 Task: In the Contact  MiaTaylor31@bloomingdales.com, Create email and send with subject: 'We're Thrilled to Welcome You ', and with mail content 'Good Morning,_x000D_
Welcome to a community of trailblazers and innovators. Discover a transformative opportunity that will empower you to thrive in your industry._x000D_
Thanks & Regards', attach the document: Project_plan.docx and insert image: visitingcard.jpg. Below Thanks and Regards, write facebook and insert the URL: 'www.facebook.com'. Mark checkbox to create task to follow up : In 2 weeks. Logged in from softage.1@softage.net
Action: Mouse moved to (103, 71)
Screenshot: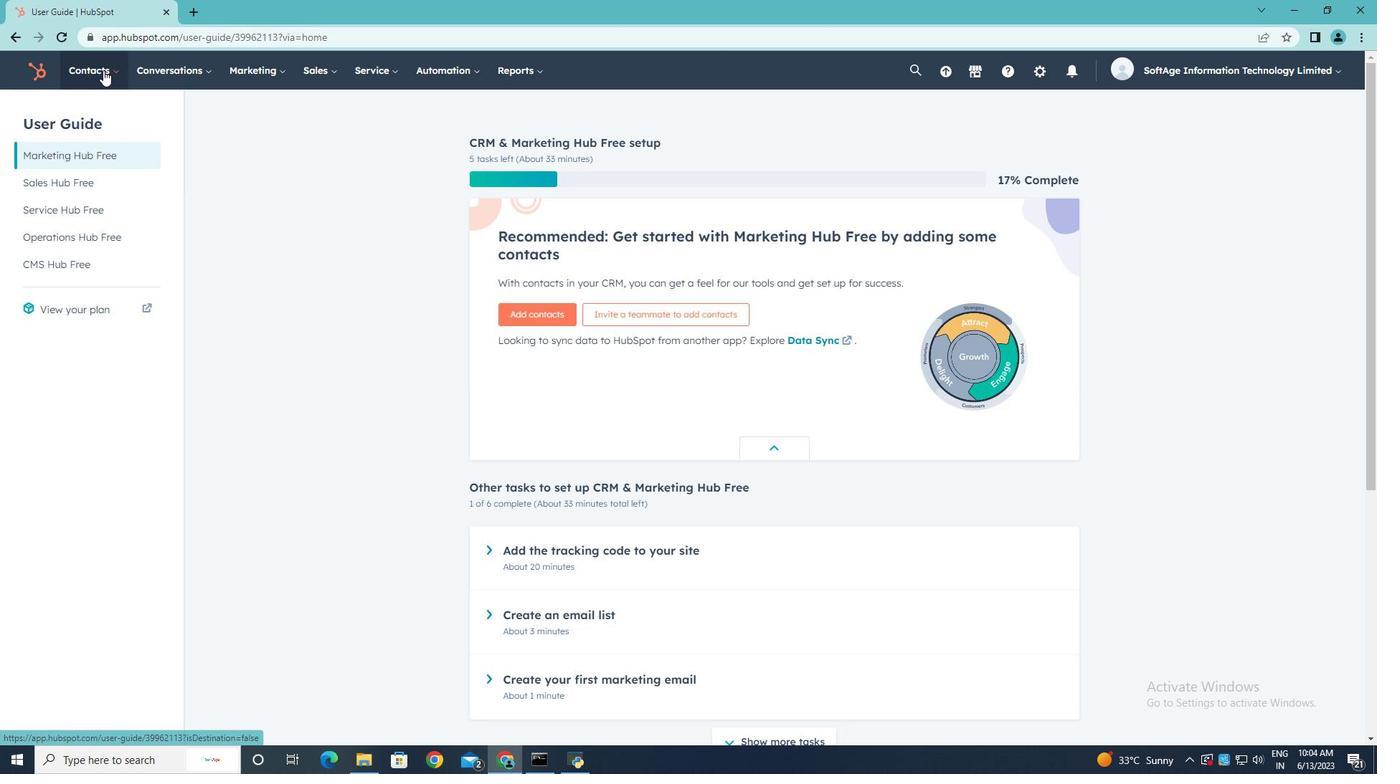 
Action: Mouse pressed left at (103, 71)
Screenshot: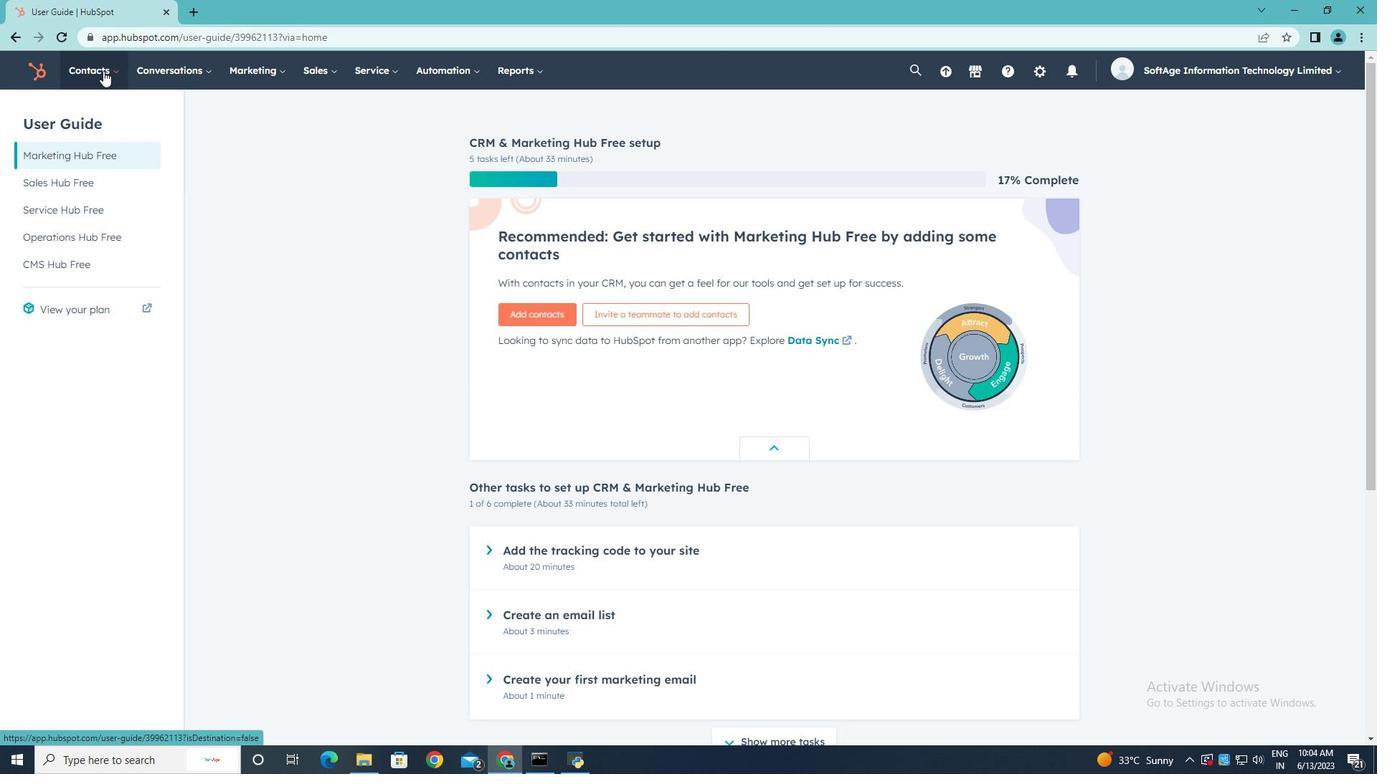 
Action: Mouse moved to (105, 106)
Screenshot: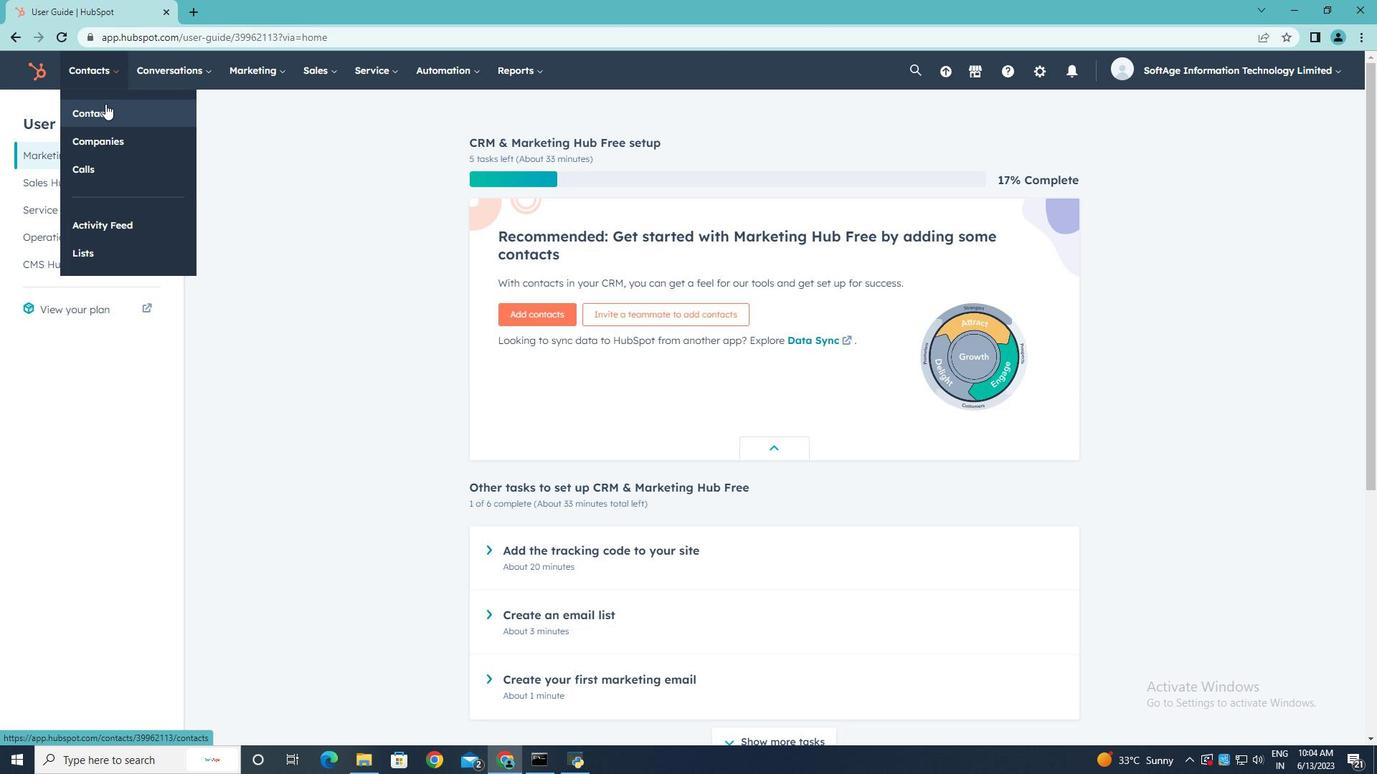 
Action: Mouse pressed left at (105, 106)
Screenshot: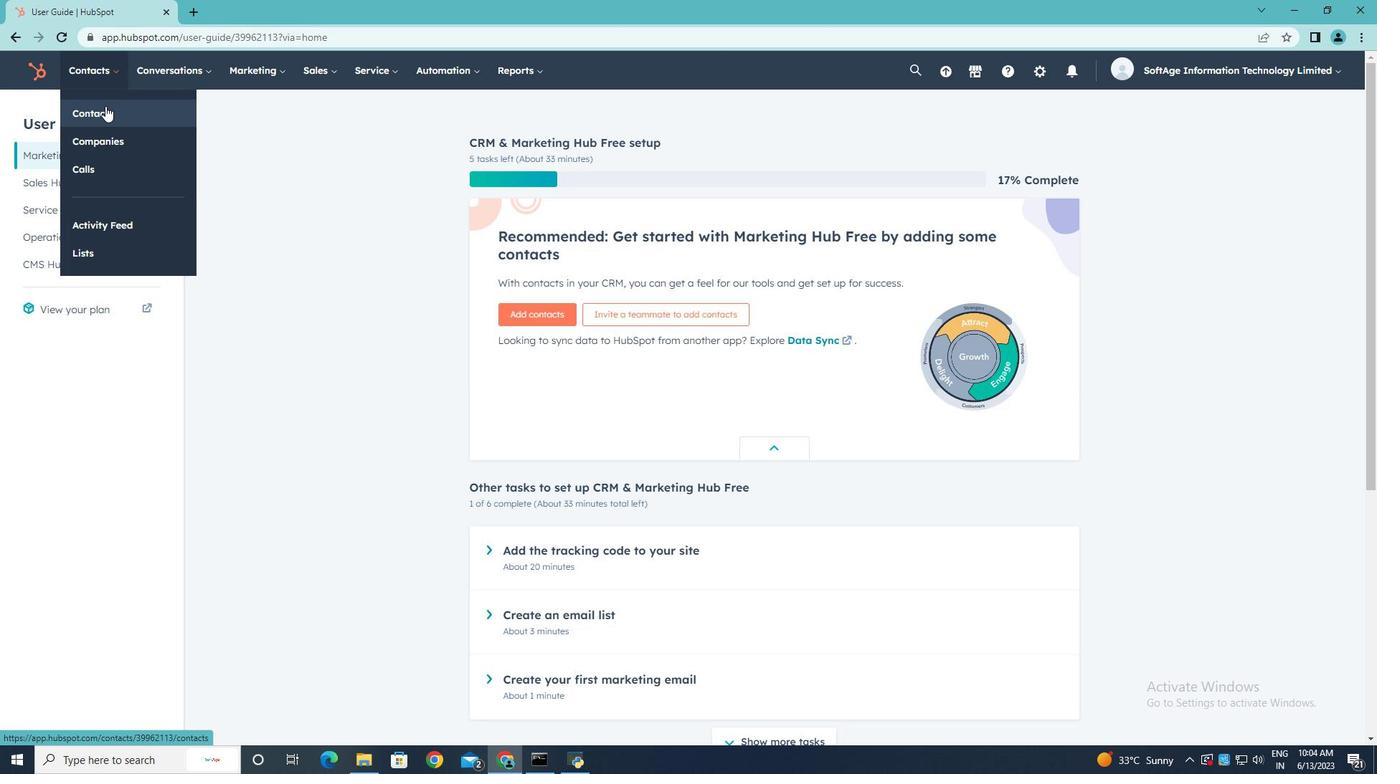 
Action: Mouse moved to (96, 230)
Screenshot: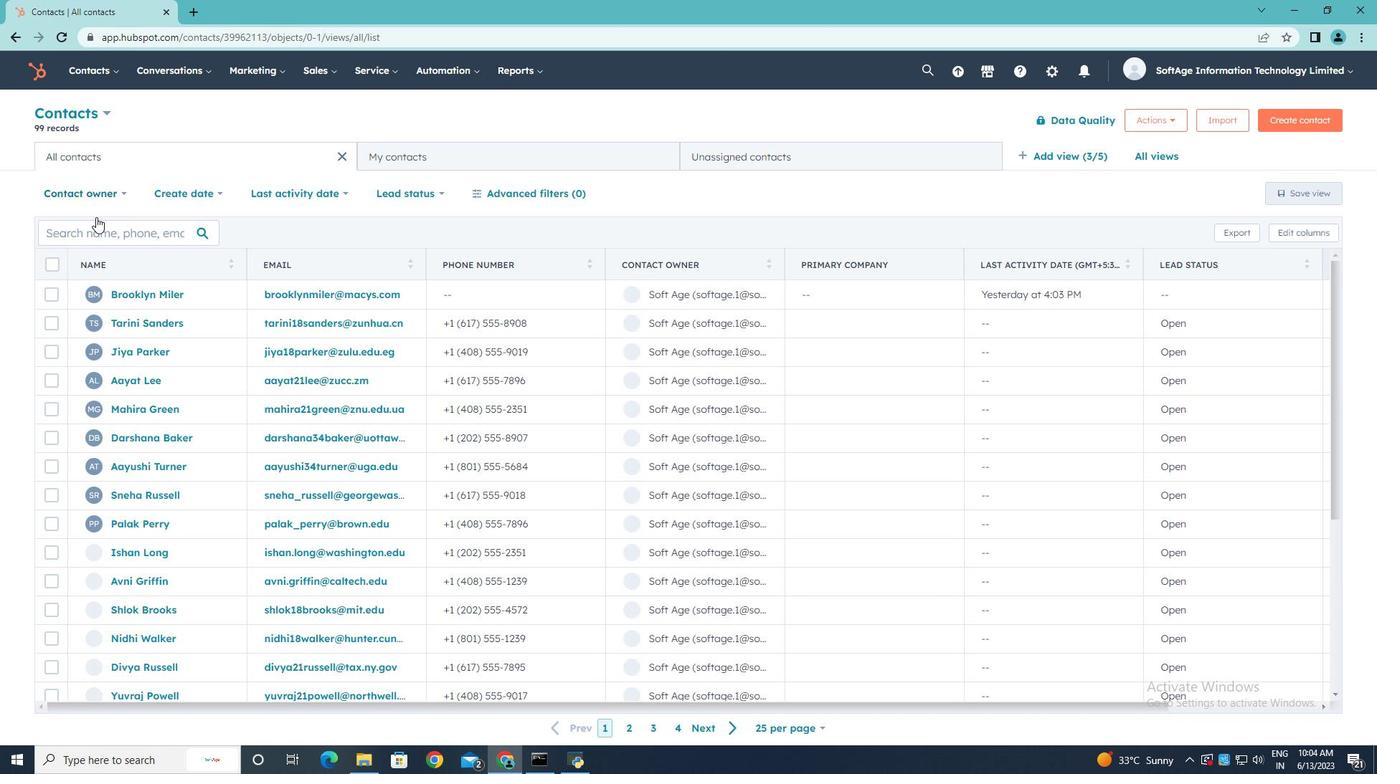 
Action: Mouse pressed left at (96, 230)
Screenshot: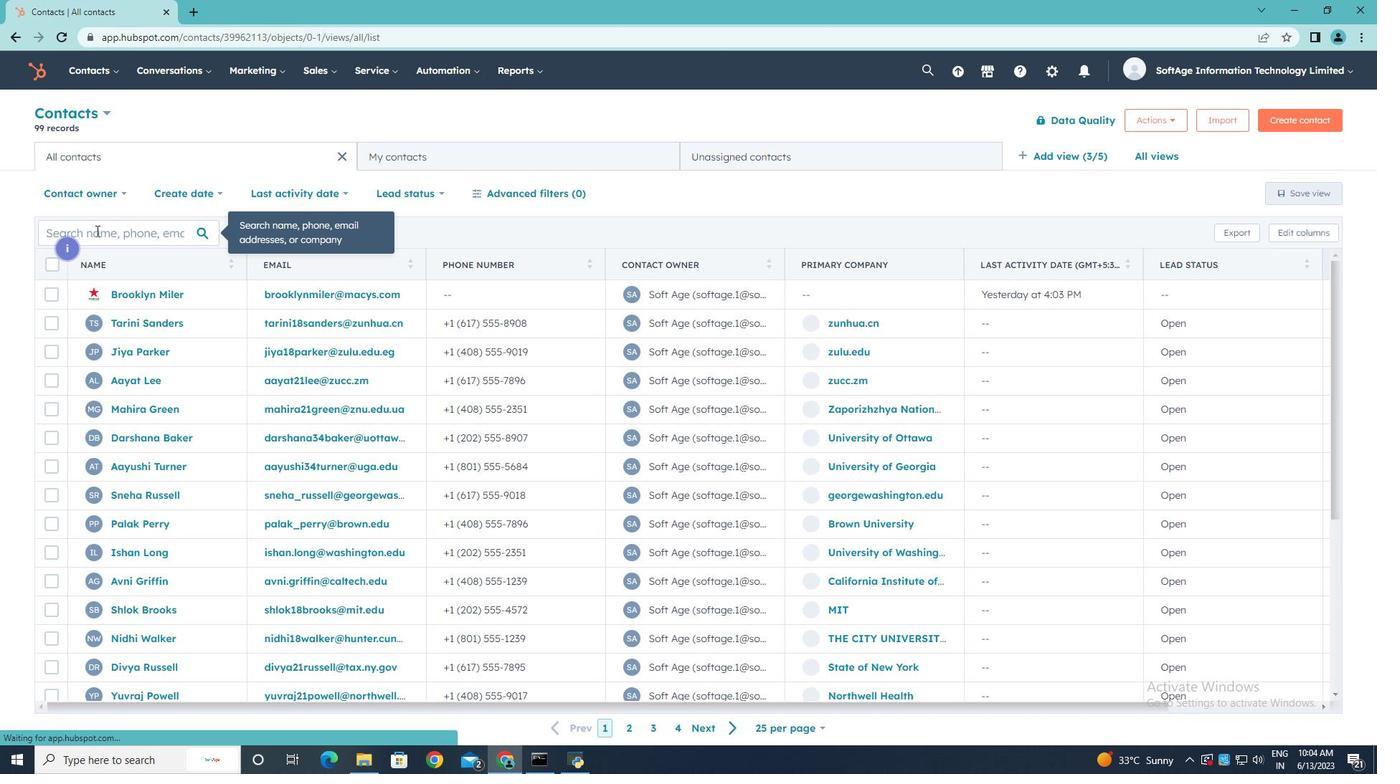 
Action: Key pressed <Key.shift>Mia<Key.shift>Taylor31<Key.shift>@<Key.shift>bloomingdales.com
Screenshot: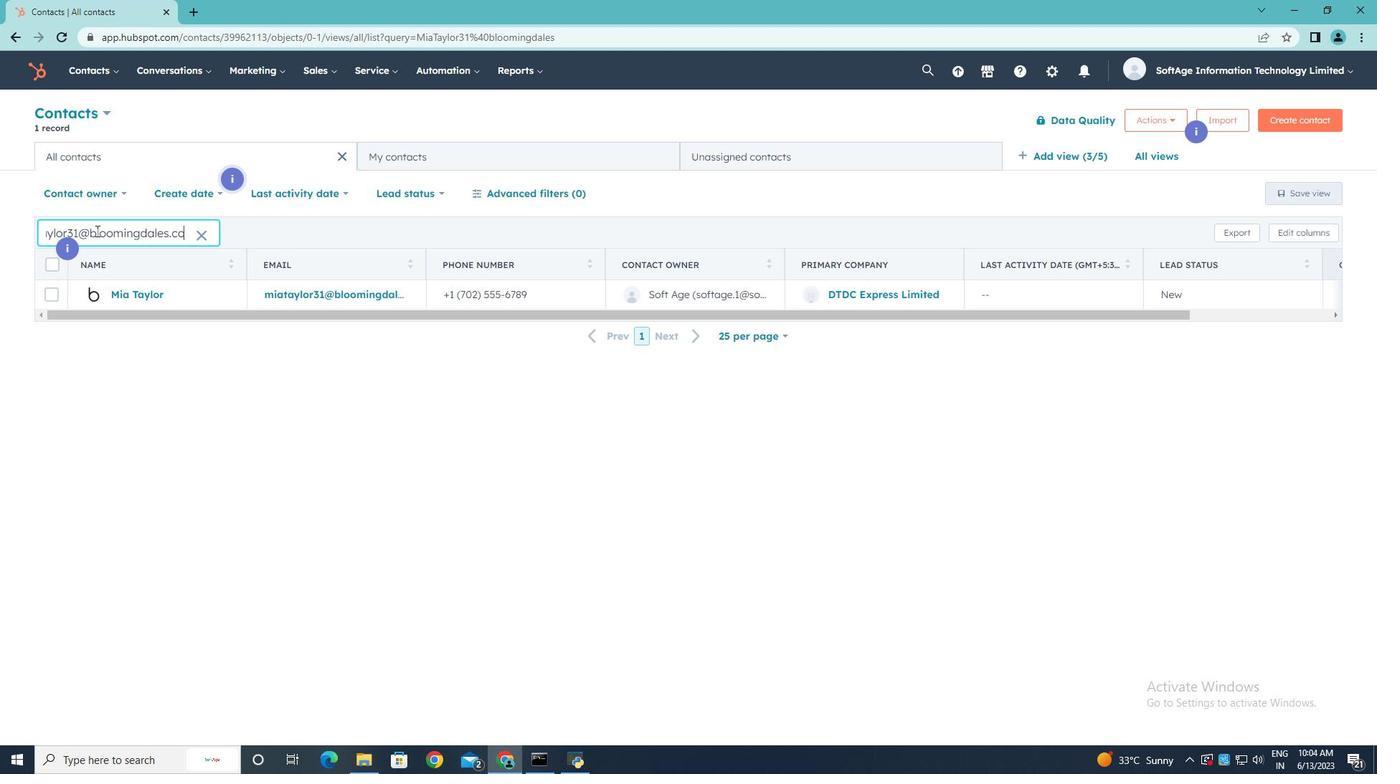 
Action: Mouse moved to (144, 294)
Screenshot: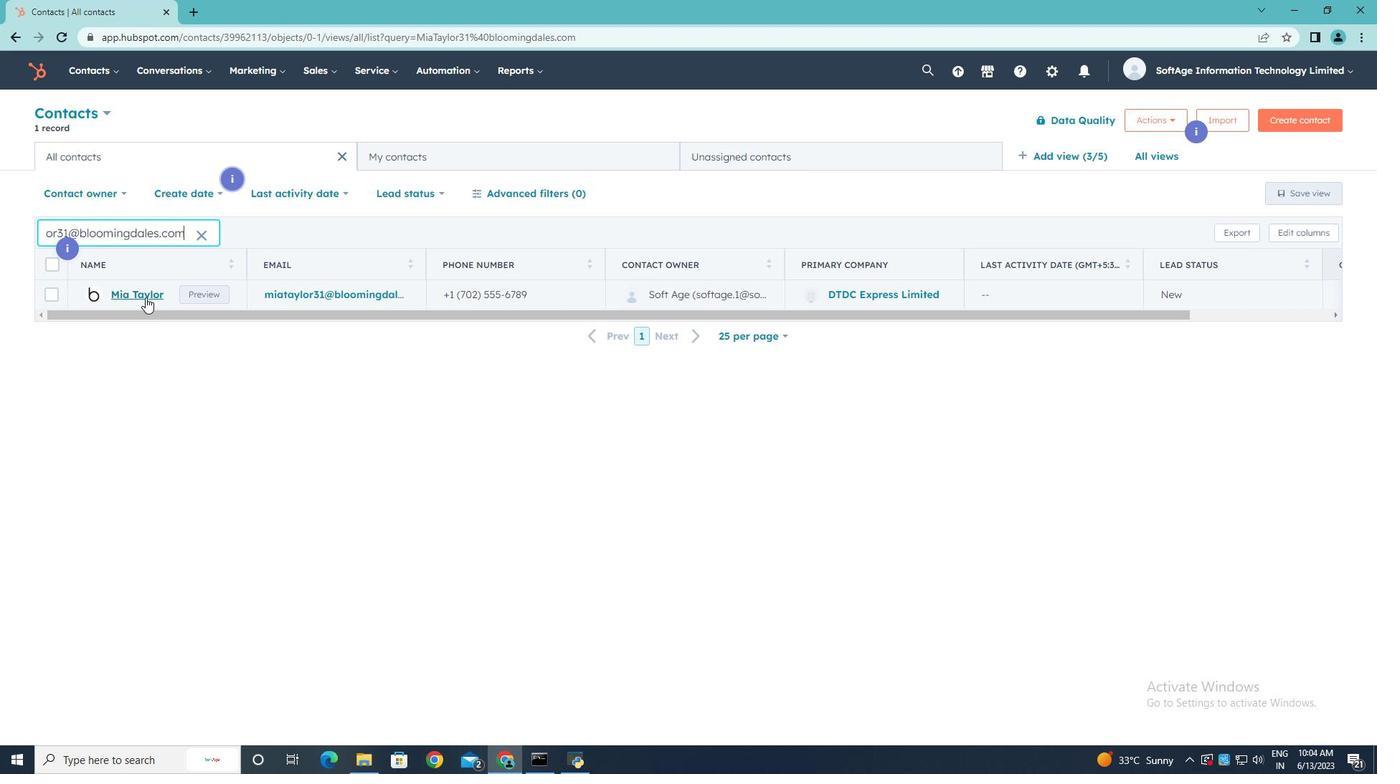 
Action: Mouse pressed left at (144, 294)
Screenshot: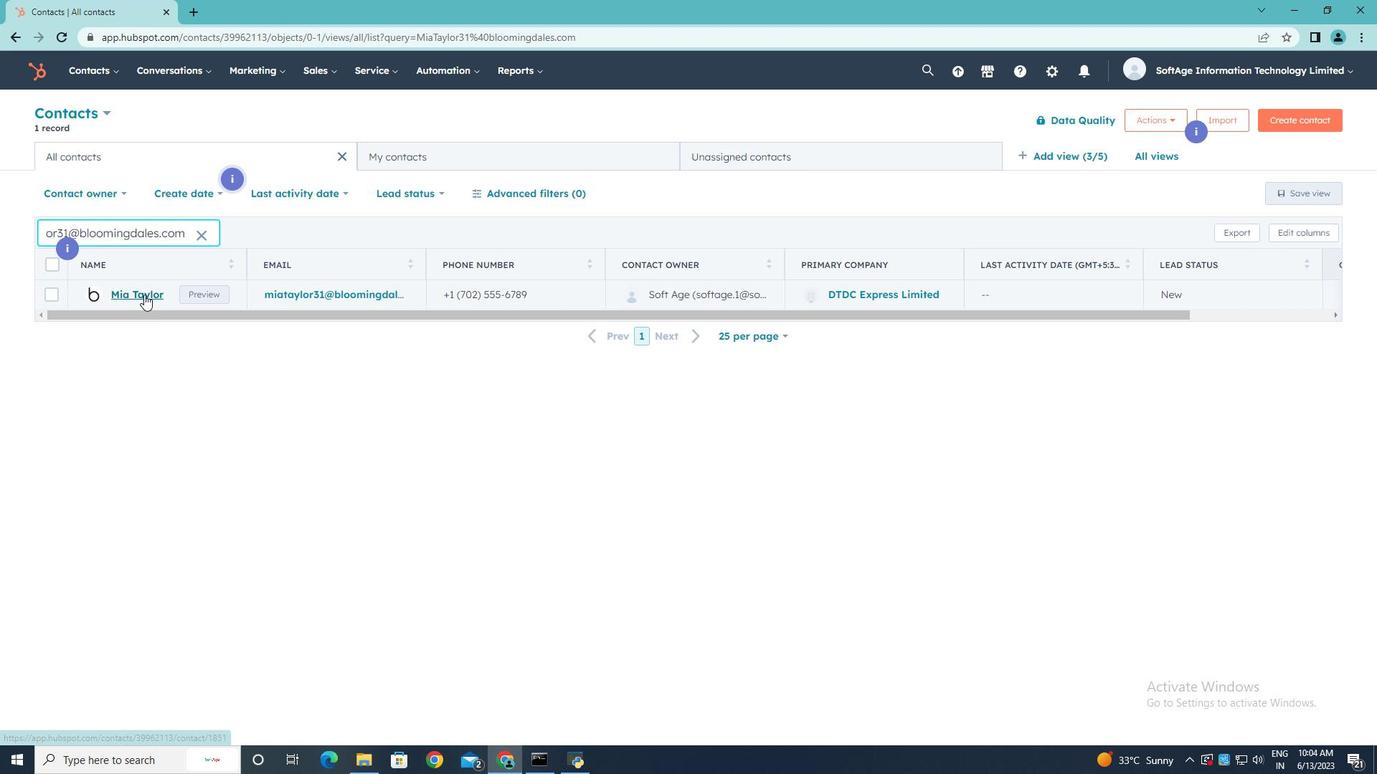 
Action: Mouse moved to (94, 235)
Screenshot: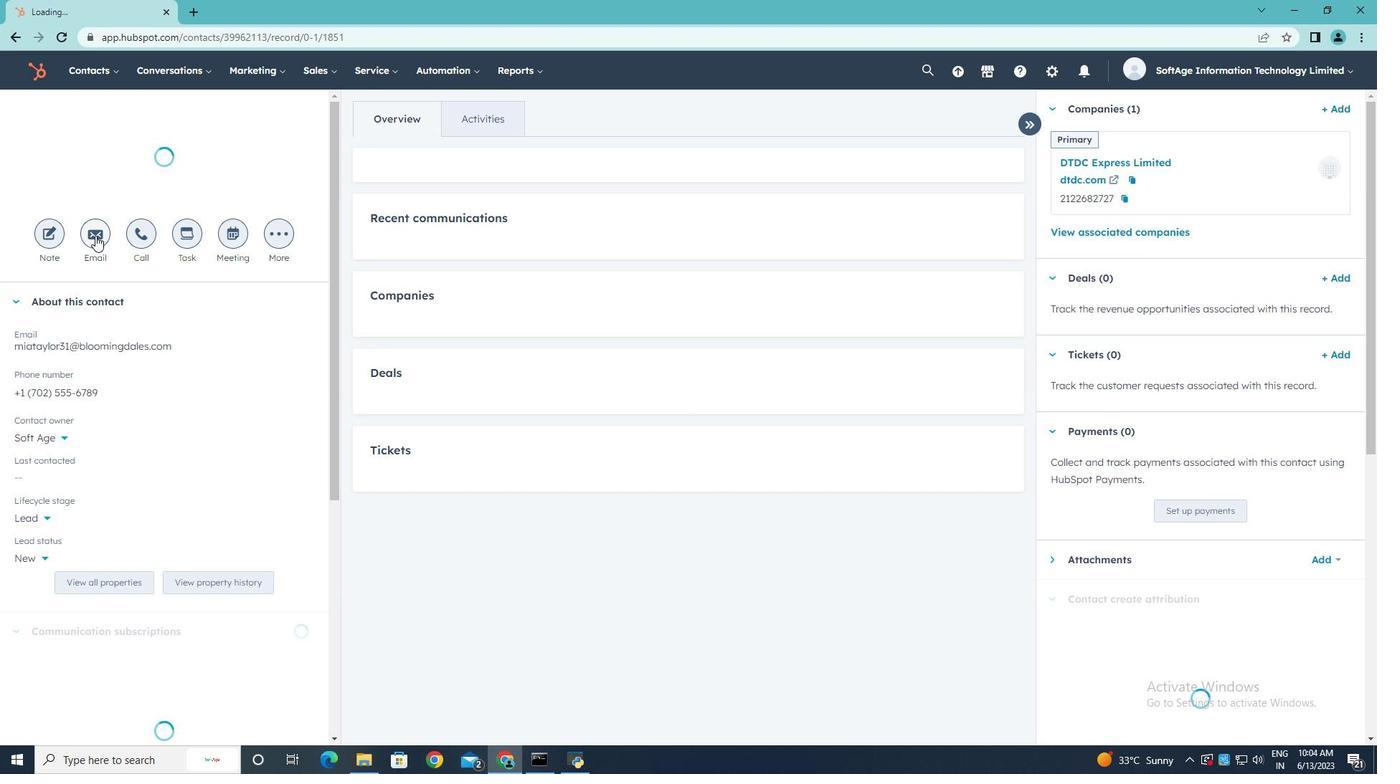 
Action: Mouse pressed left at (94, 235)
Screenshot: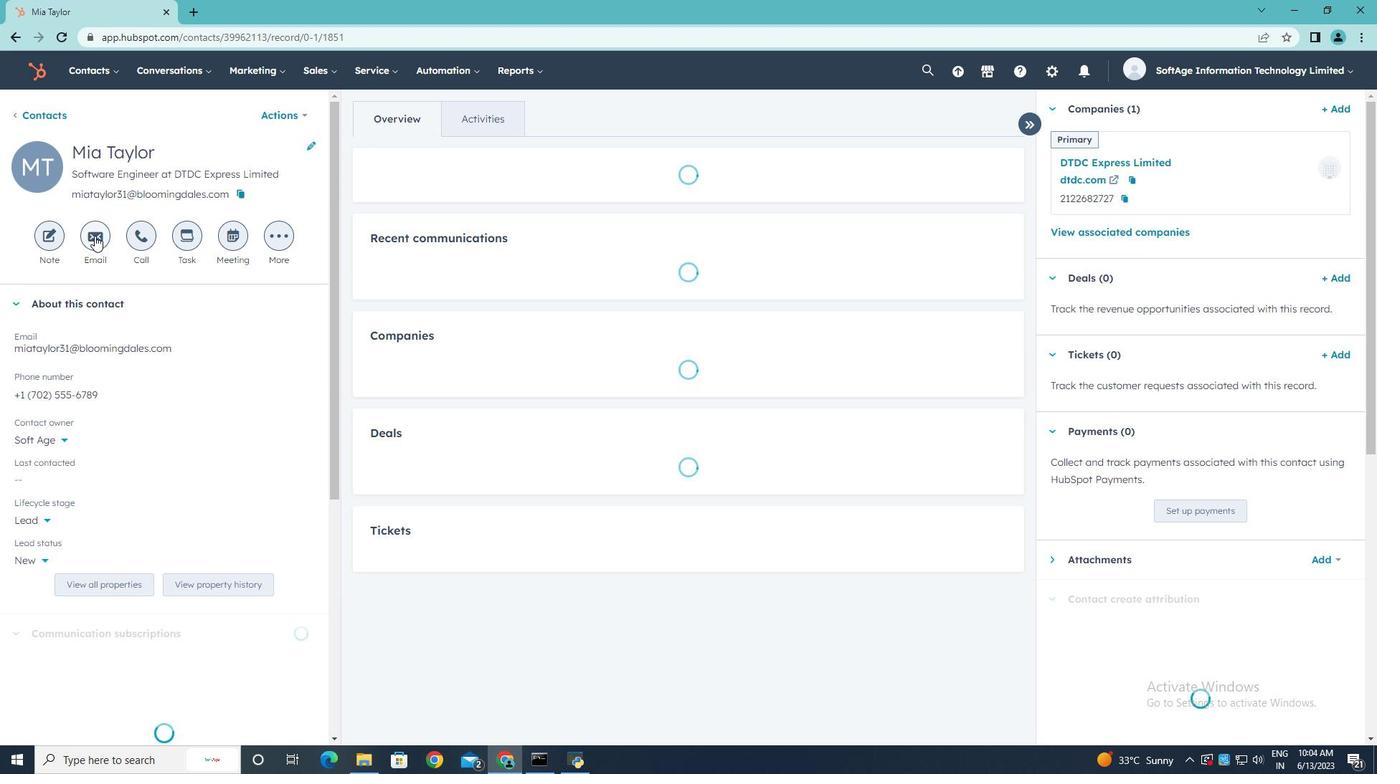 
Action: Key pressed <Key.shift><Key.shift><Key.shift><Key.shift><Key.shift><Key.shift><Key.shift><Key.shift><Key.shift><Key.shift><Key.shift><Key.shift><Key.shift><Key.shift><Key.shift><Key.shift><Key.shift><Key.shift><Key.shift><Key.shift><Key.shift><Key.shift><Key.shift><Key.shift><Key.shift><Key.shift><Key.shift><Key.shift><Key.shift><Key.shift><Key.shift><Key.shift><Key.shift><Key.shift><Key.shift><Key.shift><Key.shift>We're<Key.space><Key.shift>Thrilled<Key.space>to<Key.space><Key.shift>Welcome<Key.space><Key.shift>You
Screenshot: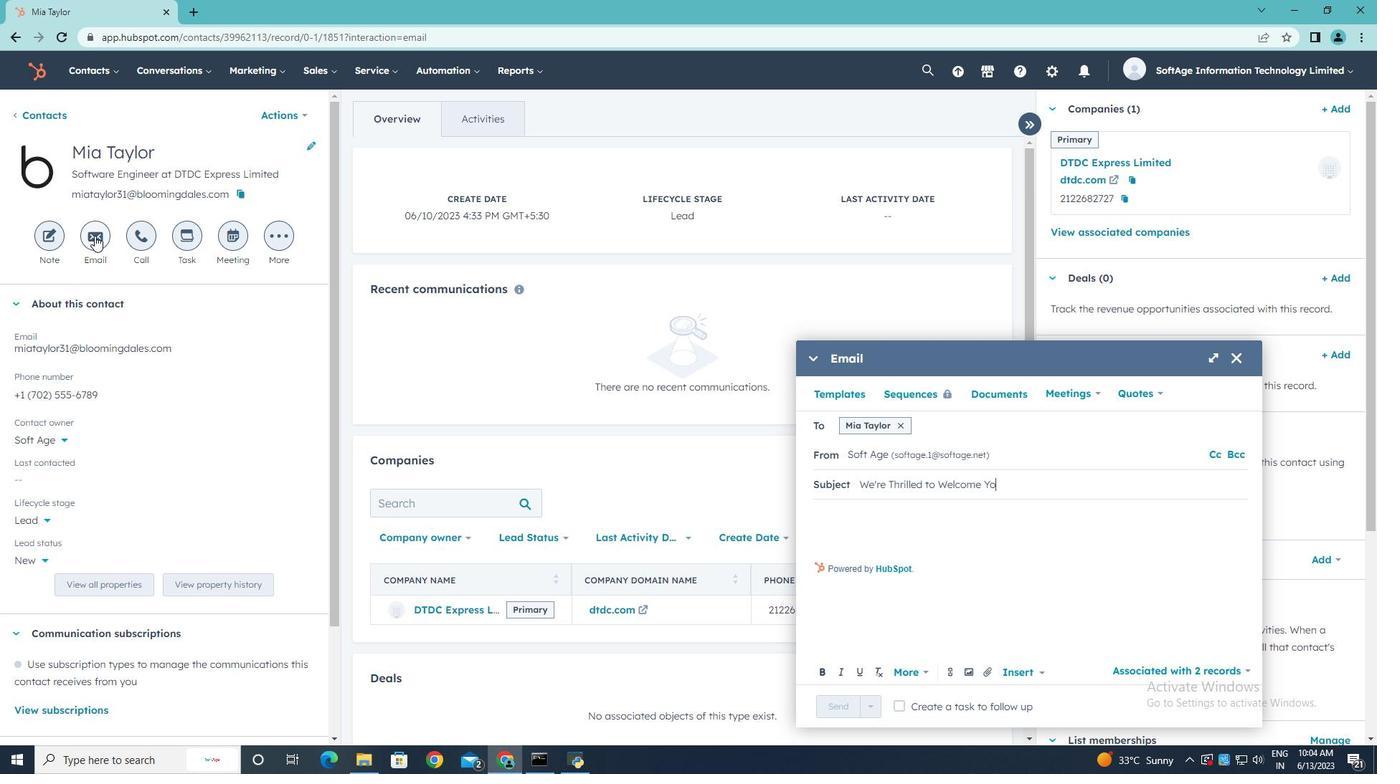 
Action: Mouse moved to (820, 511)
Screenshot: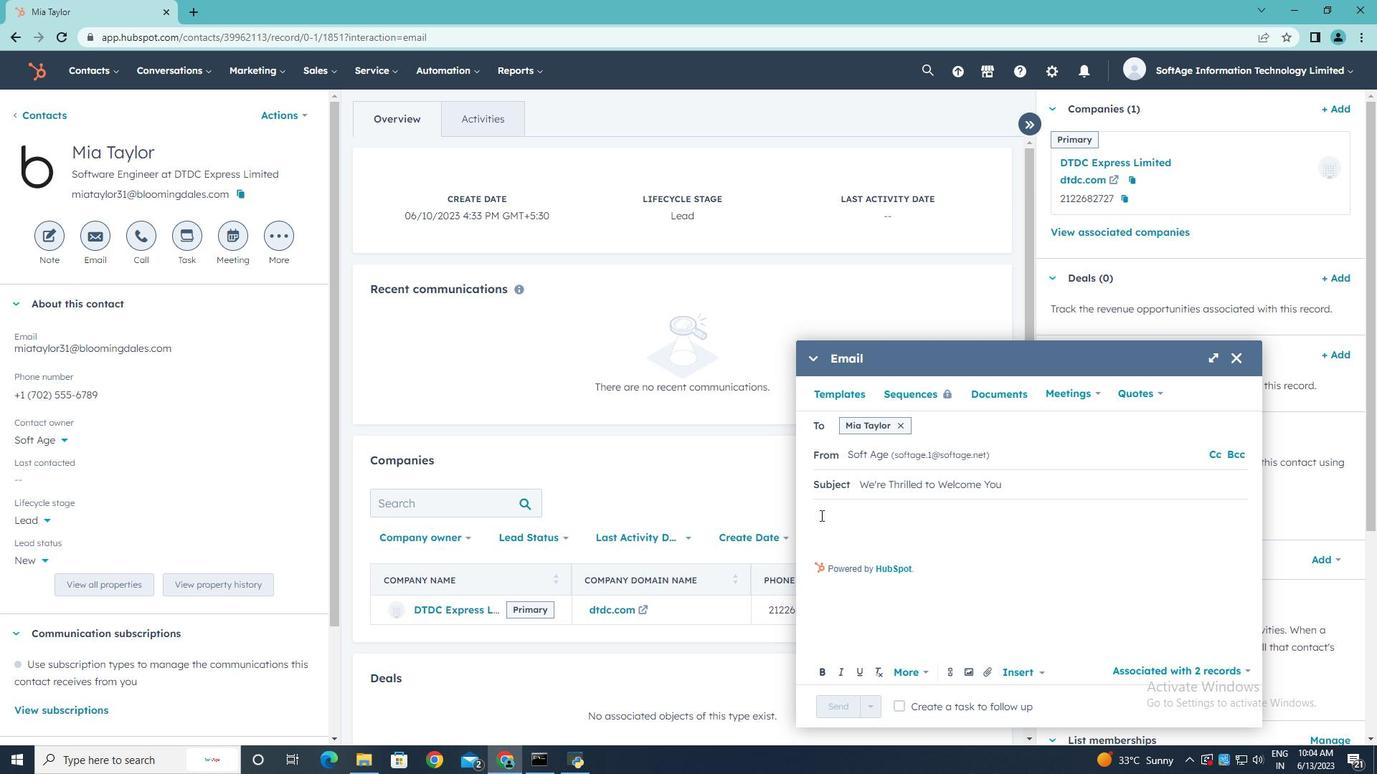 
Action: Mouse pressed left at (820, 511)
Screenshot: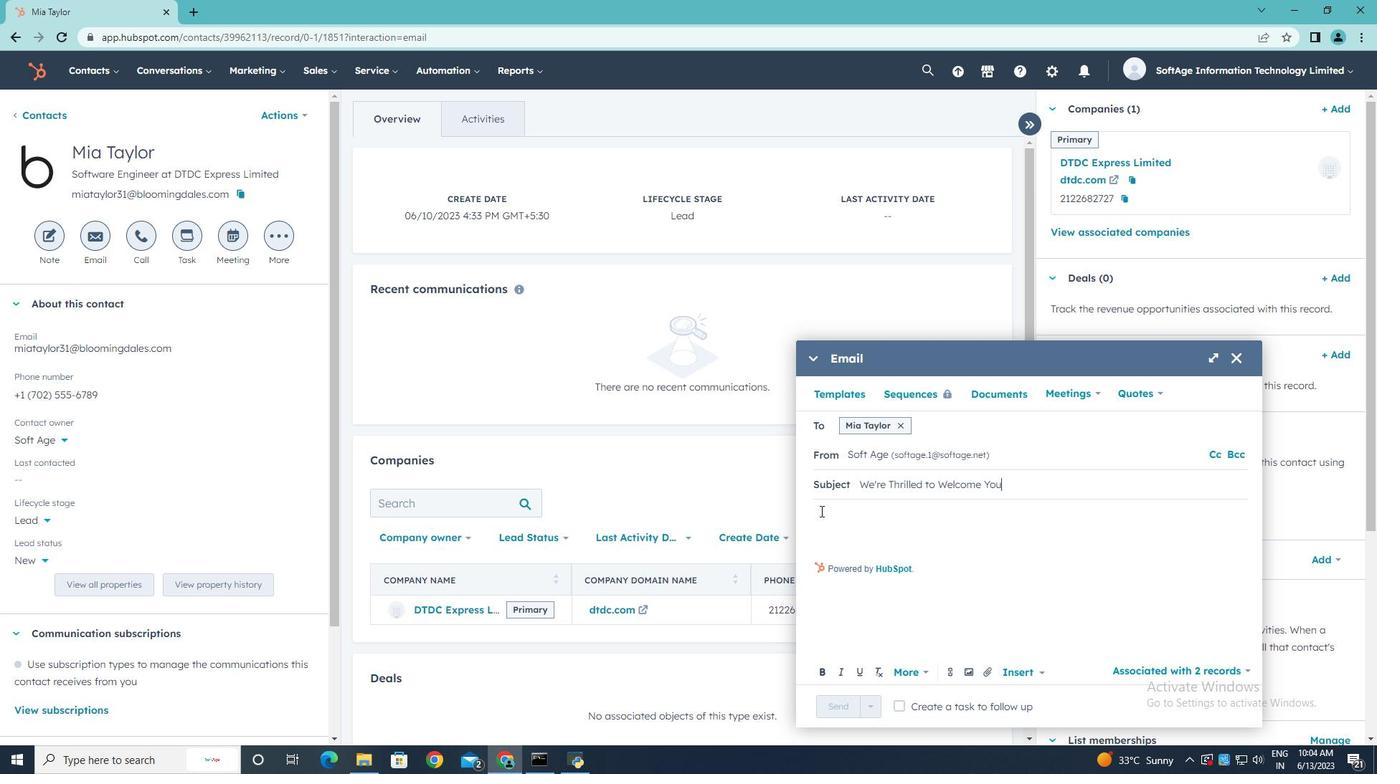 
Action: Mouse moved to (798, 294)
Screenshot: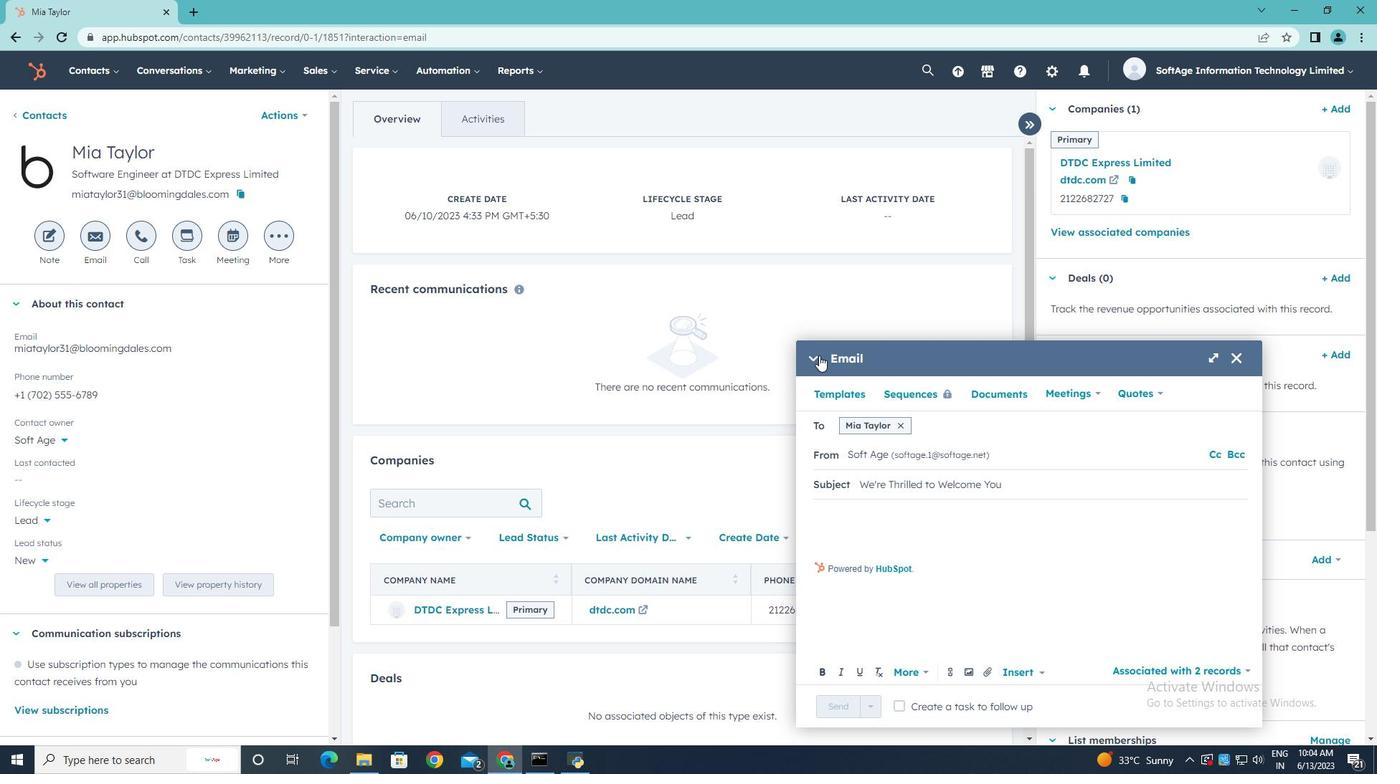 
Action: Key pressed <Key.shift>Good<Key.space><Key.shift><Key.shift><Key.shift><Key.shift>Morning,
Screenshot: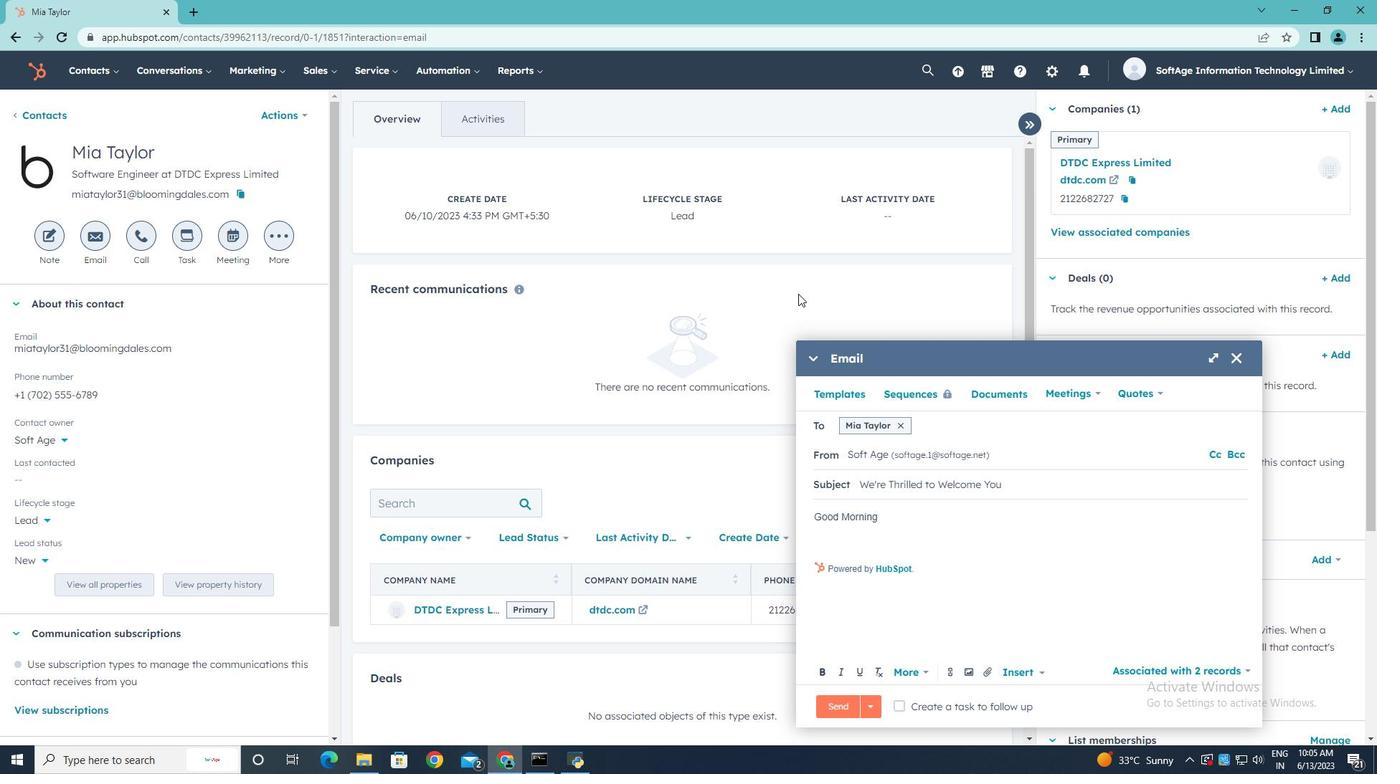 
Action: Mouse moved to (826, 334)
Screenshot: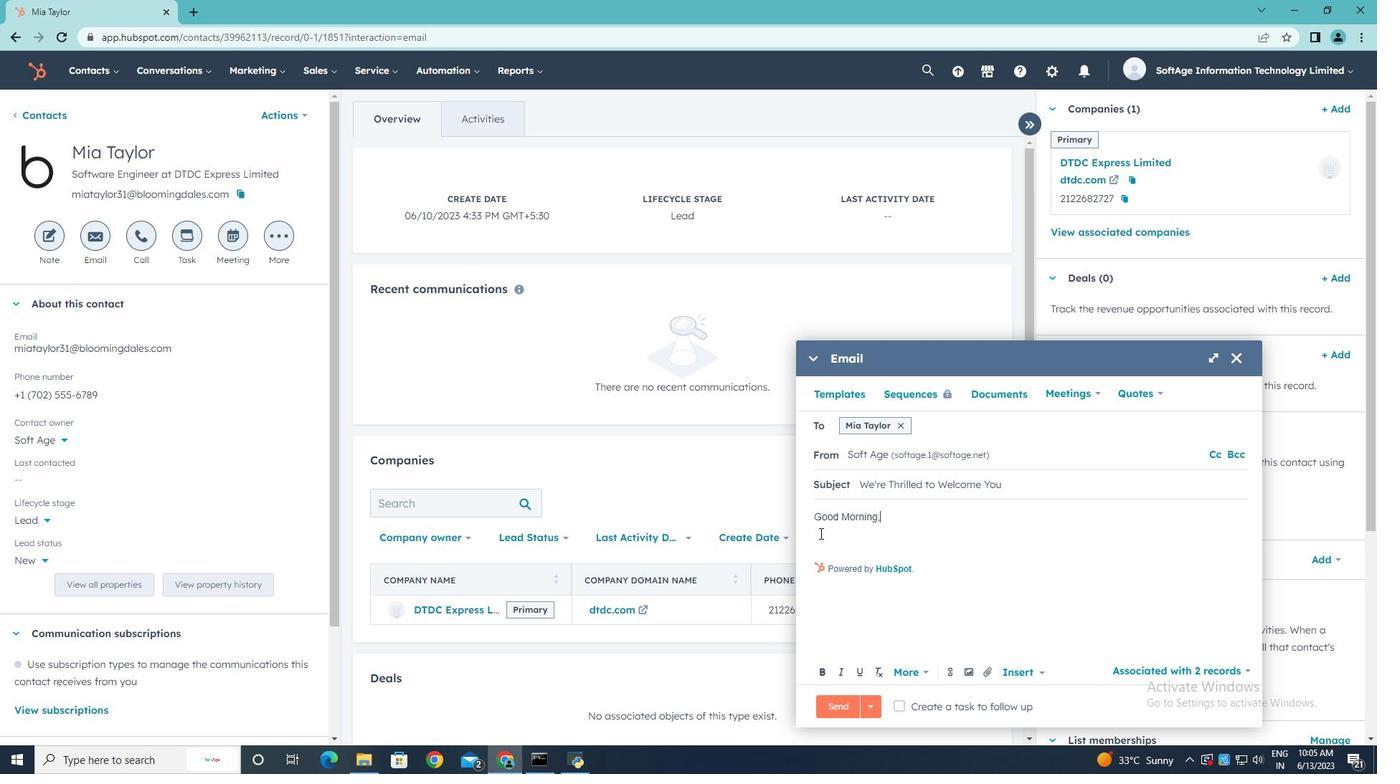 
Action: Mouse pressed left at (819, 533)
Screenshot: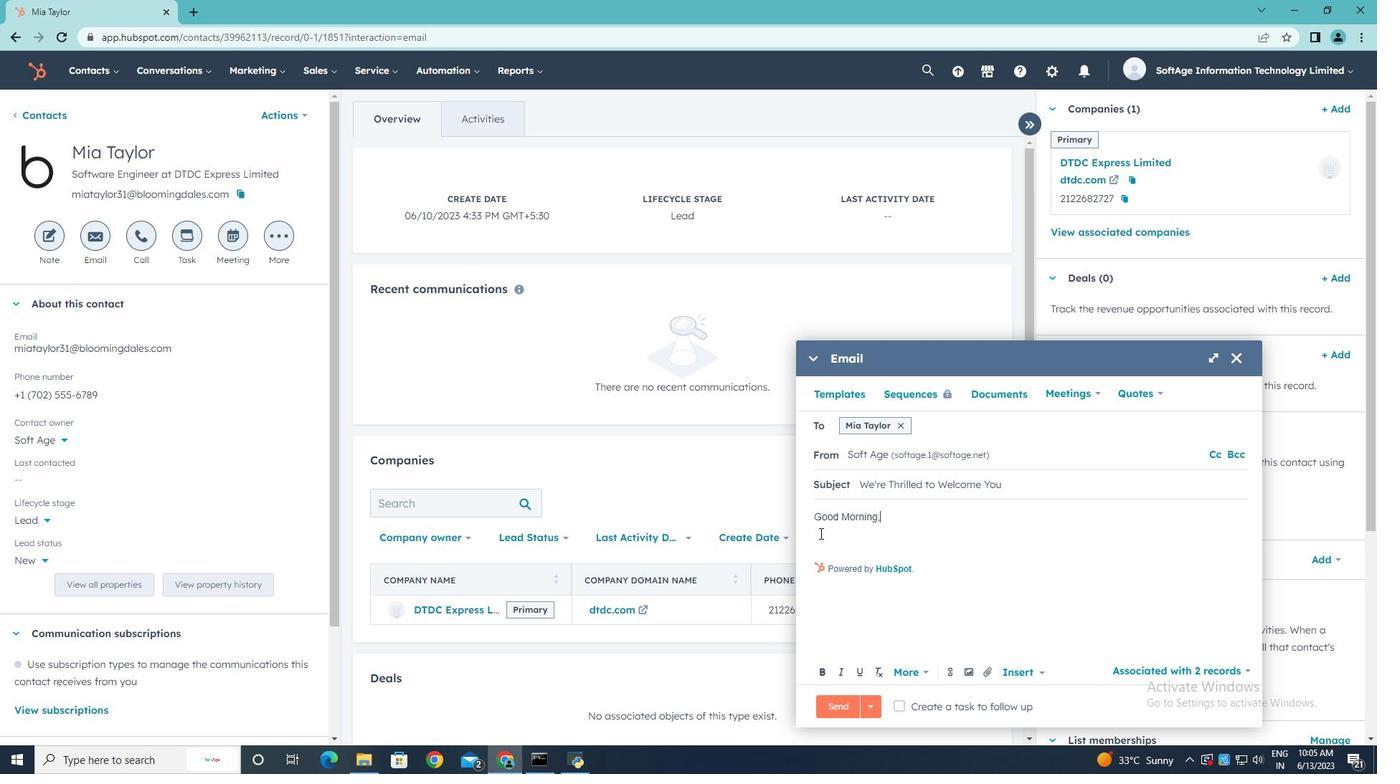 
Action: Mouse moved to (802, 261)
Screenshot: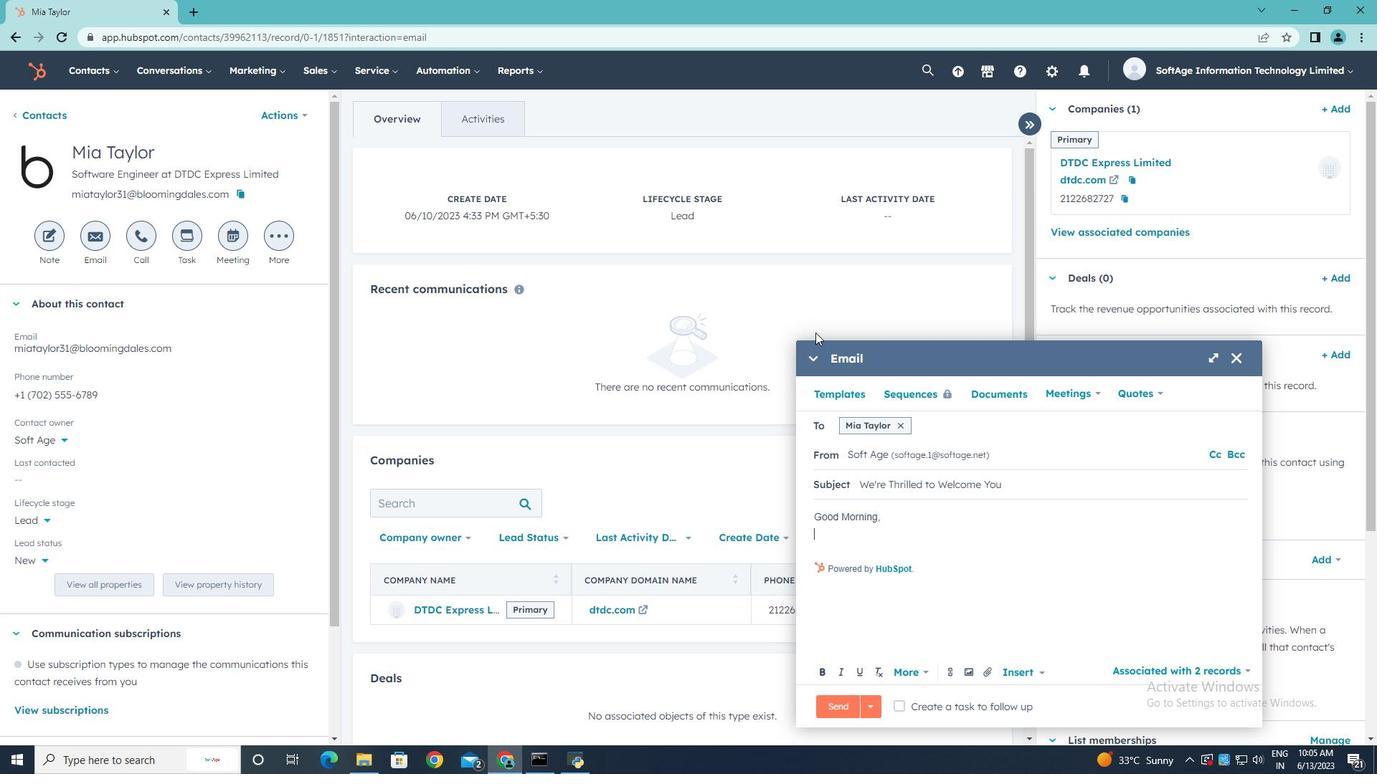 
Action: Key pressed <Key.shift>Welcome<Key.space>to<Key.space>a<Key.space>community<Key.space>of<Key.space>trailblazers<Key.space>and<Key.space>innovators.<Key.space><Key.shift>Discover<Key.space>a<Key.space><Key.shift><Key.shift>Transforna<Key.backspace><Key.backspace>mative<Key.left><Key.left><Key.left><Key.left><Key.left><Key.left><Key.left><Key.left><Key.left><Key.left><Key.left><Key.left><Key.left><Key.backspace>t<Key.down><Key.left><Key.space><Key.shift>opportunity<Key.space>that<Key.space>will<Key.space>empower<Key.space>you<Key.space>to<Key.space>thrive<Key.space>in<Key.space>your<Key.space>industry.
Screenshot: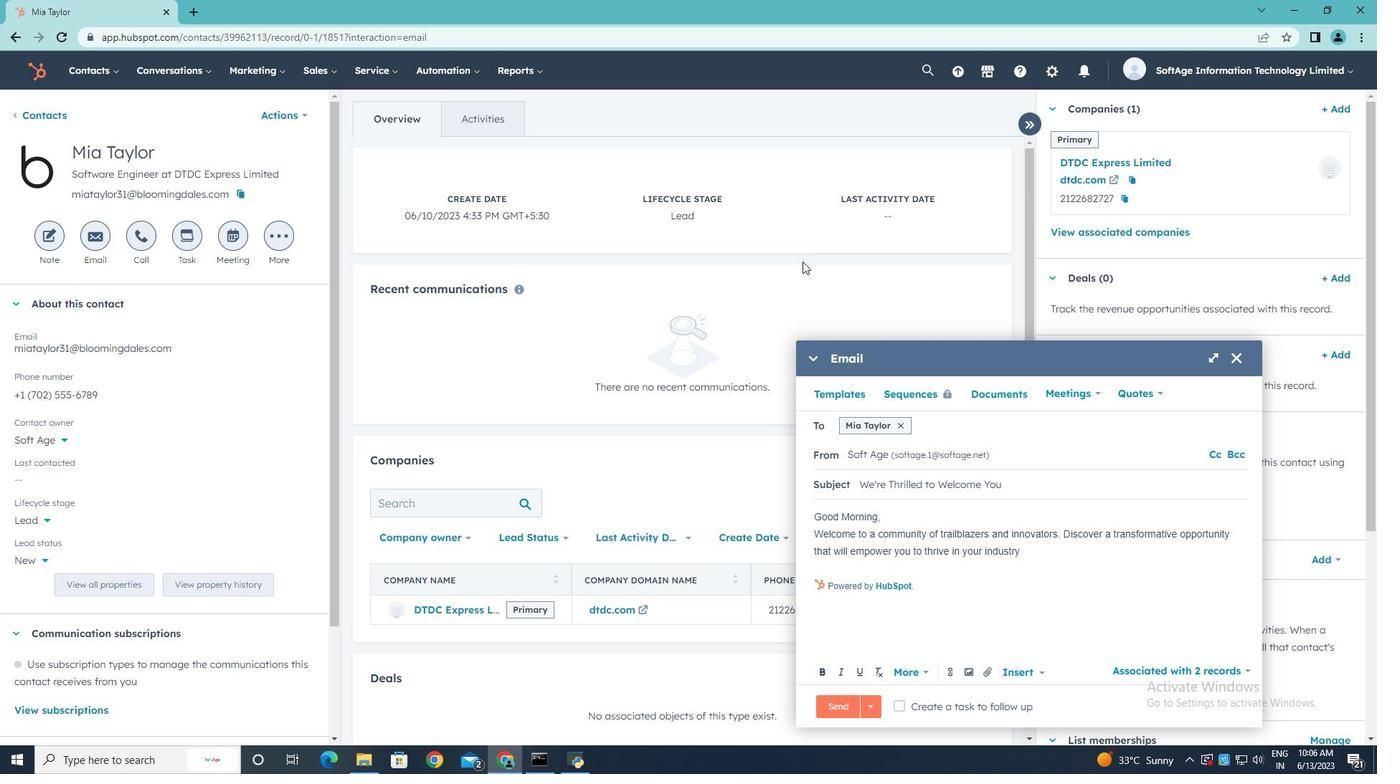
Action: Mouse moved to (818, 574)
Screenshot: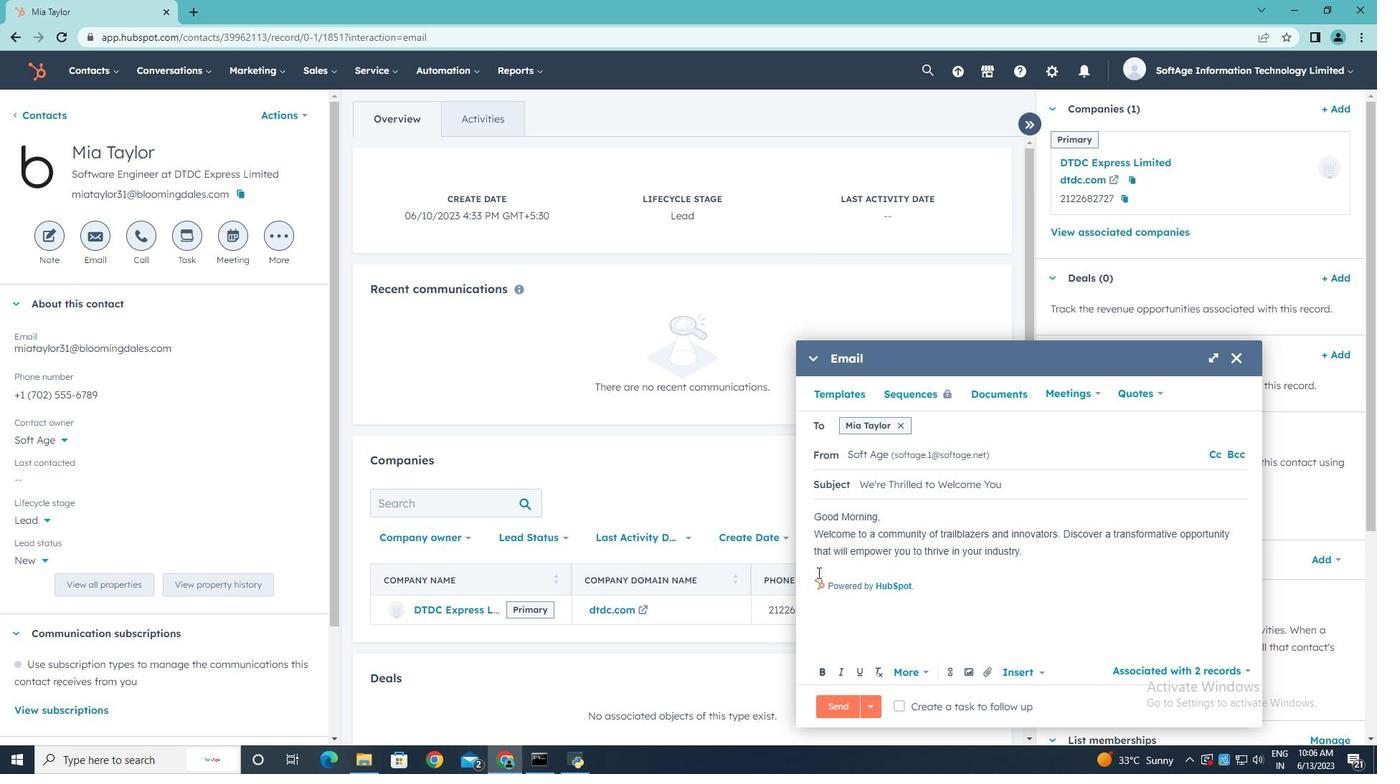 
Action: Mouse pressed left at (818, 574)
Screenshot: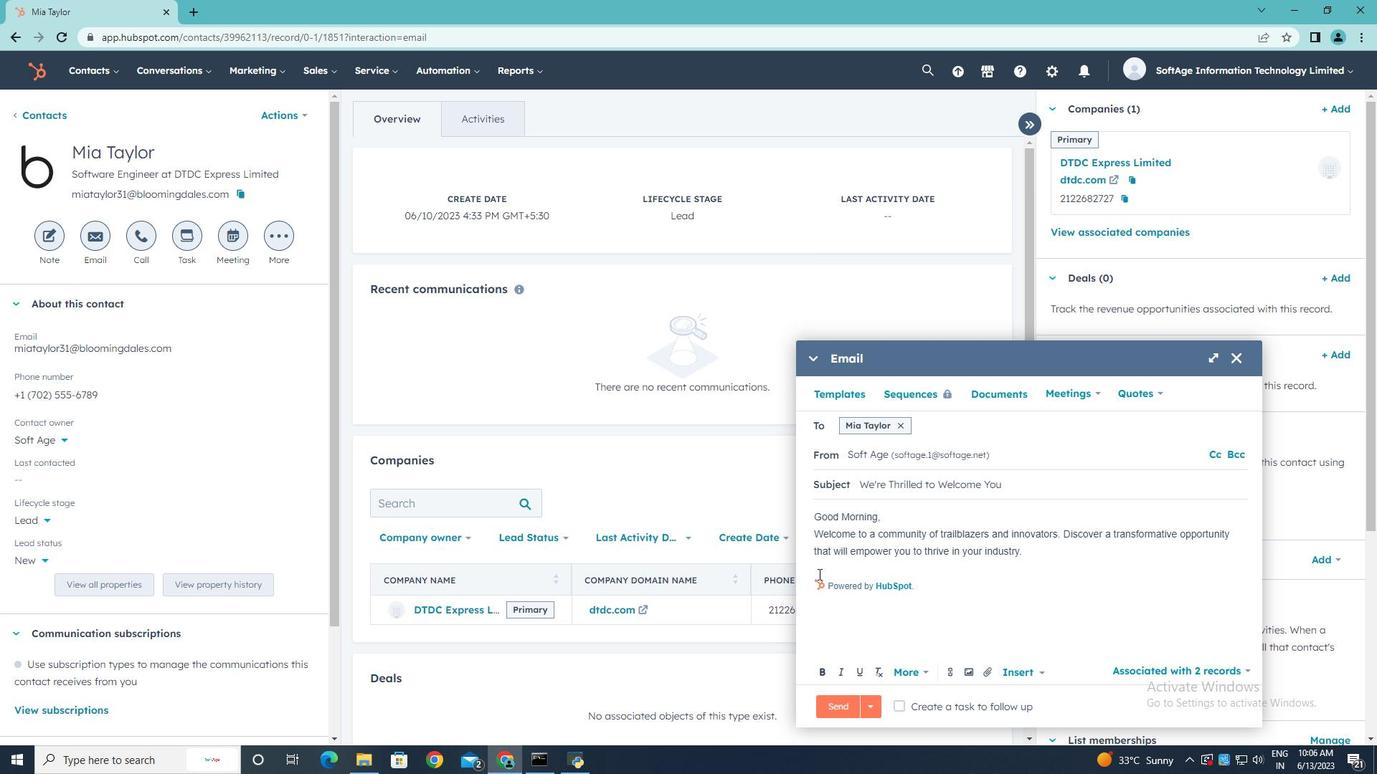 
Action: Key pressed <Key.down><Key.up><Key.enter><Key.shift>Thanks<Key.space><Key.shift><Key.shift><Key.shift><Key.shift><Key.shift>$<Key.backspace>&<Key.space><Key.shift><Key.shift><Key.shift><Key.shift><Key.shift><Key.shift><Key.shift>Regards,
Screenshot: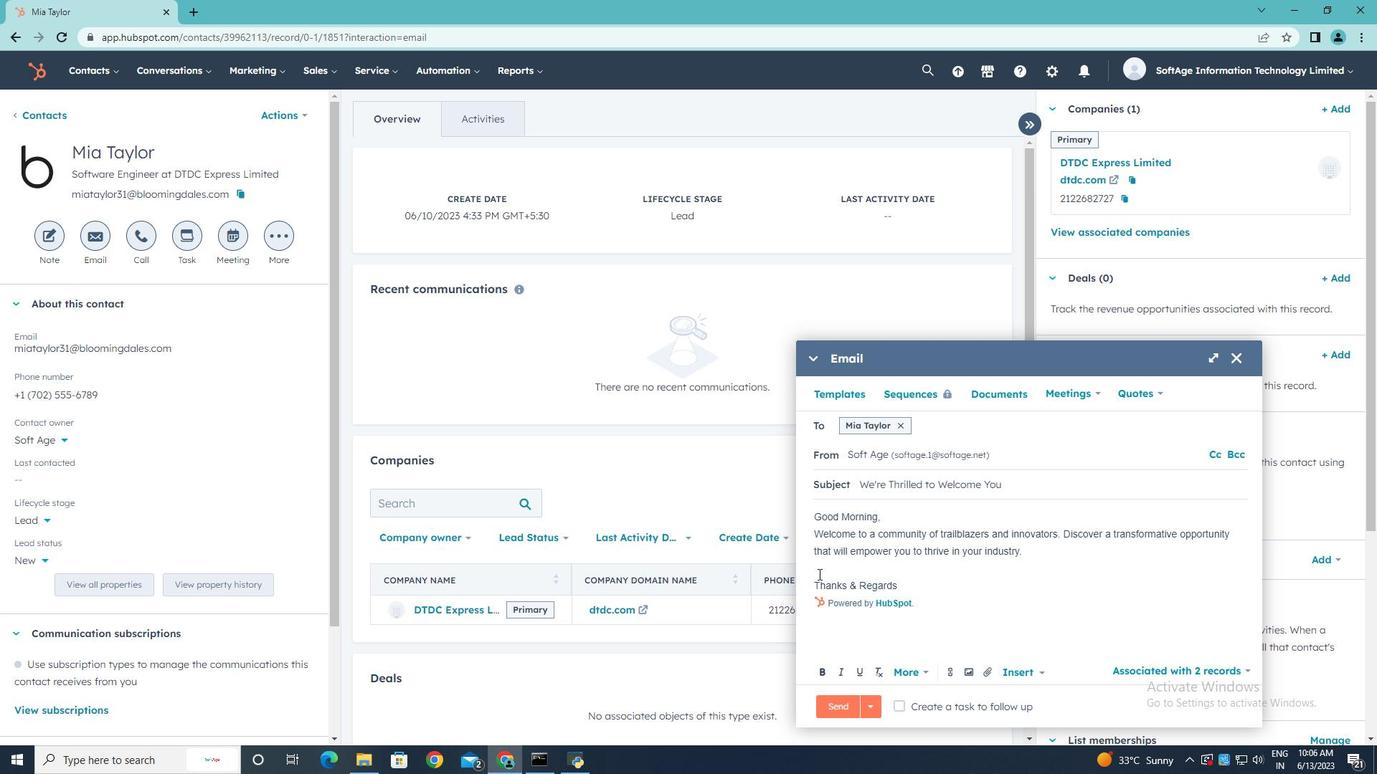 
Action: Mouse moved to (990, 669)
Screenshot: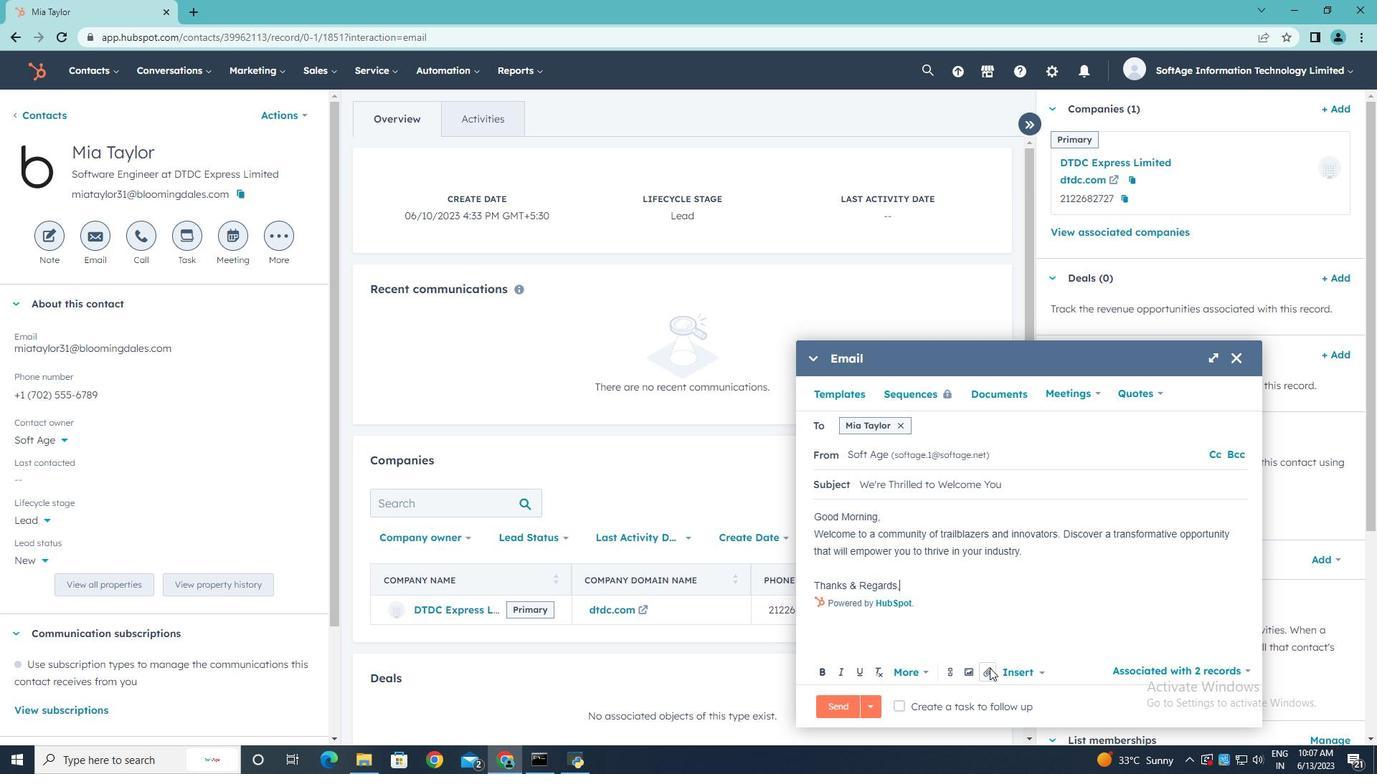 
Action: Mouse pressed left at (990, 669)
Screenshot: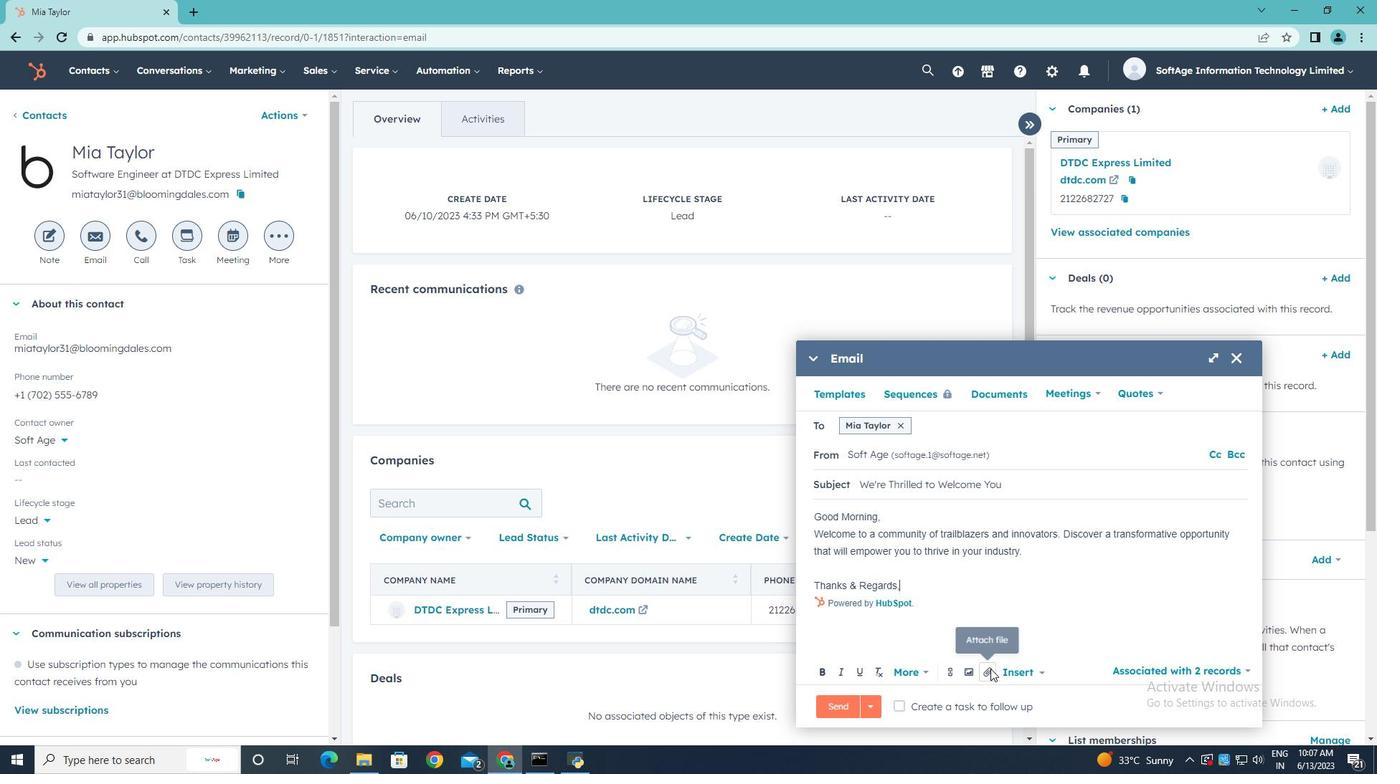
Action: Mouse moved to (1013, 626)
Screenshot: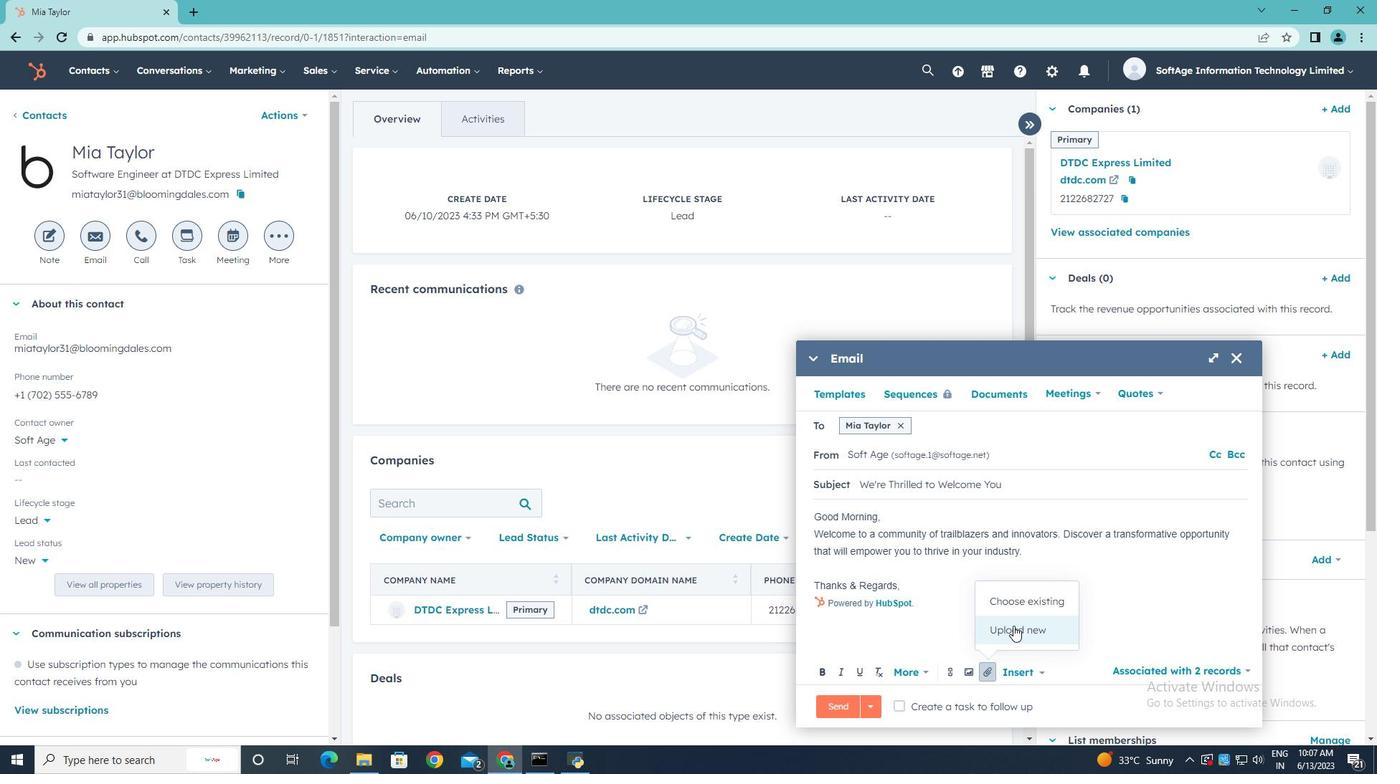 
Action: Mouse pressed left at (1013, 626)
Screenshot: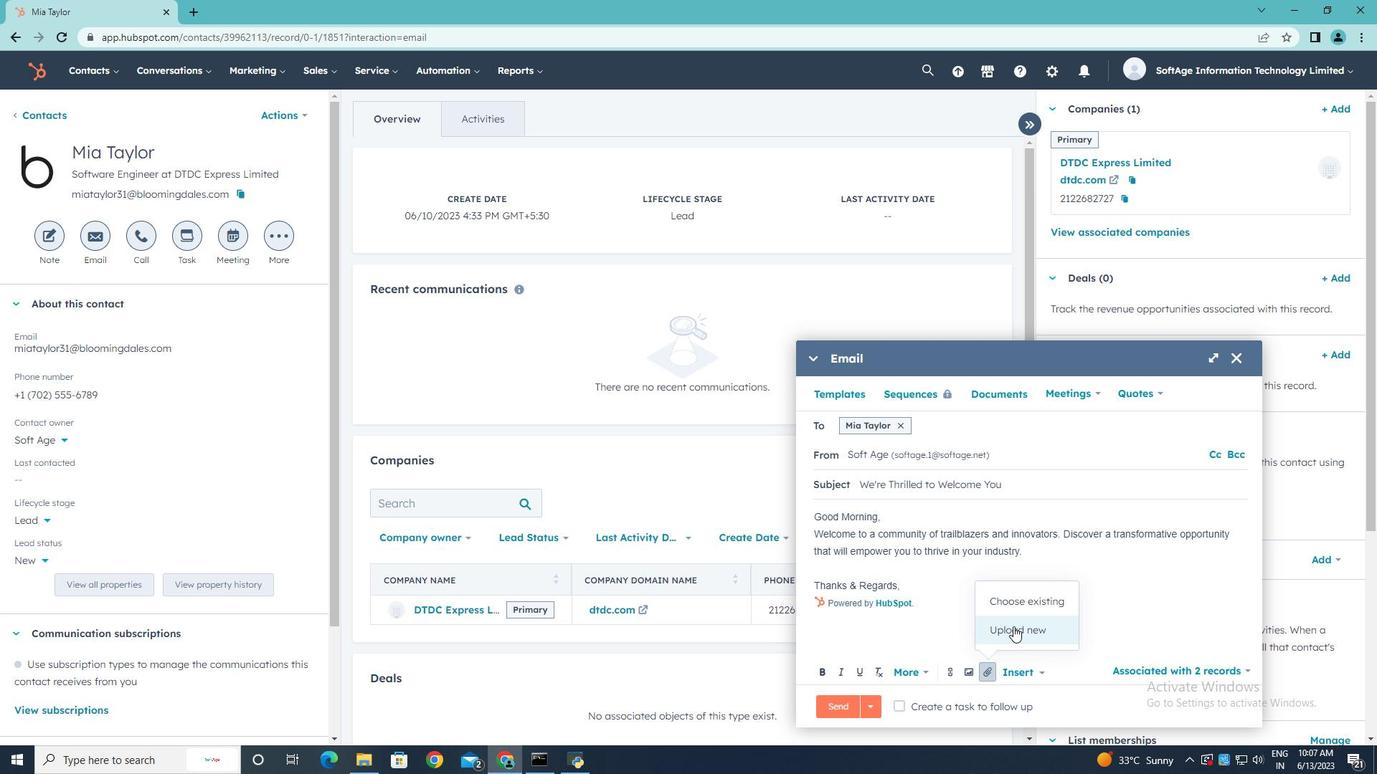 
Action: Mouse moved to (249, 137)
Screenshot: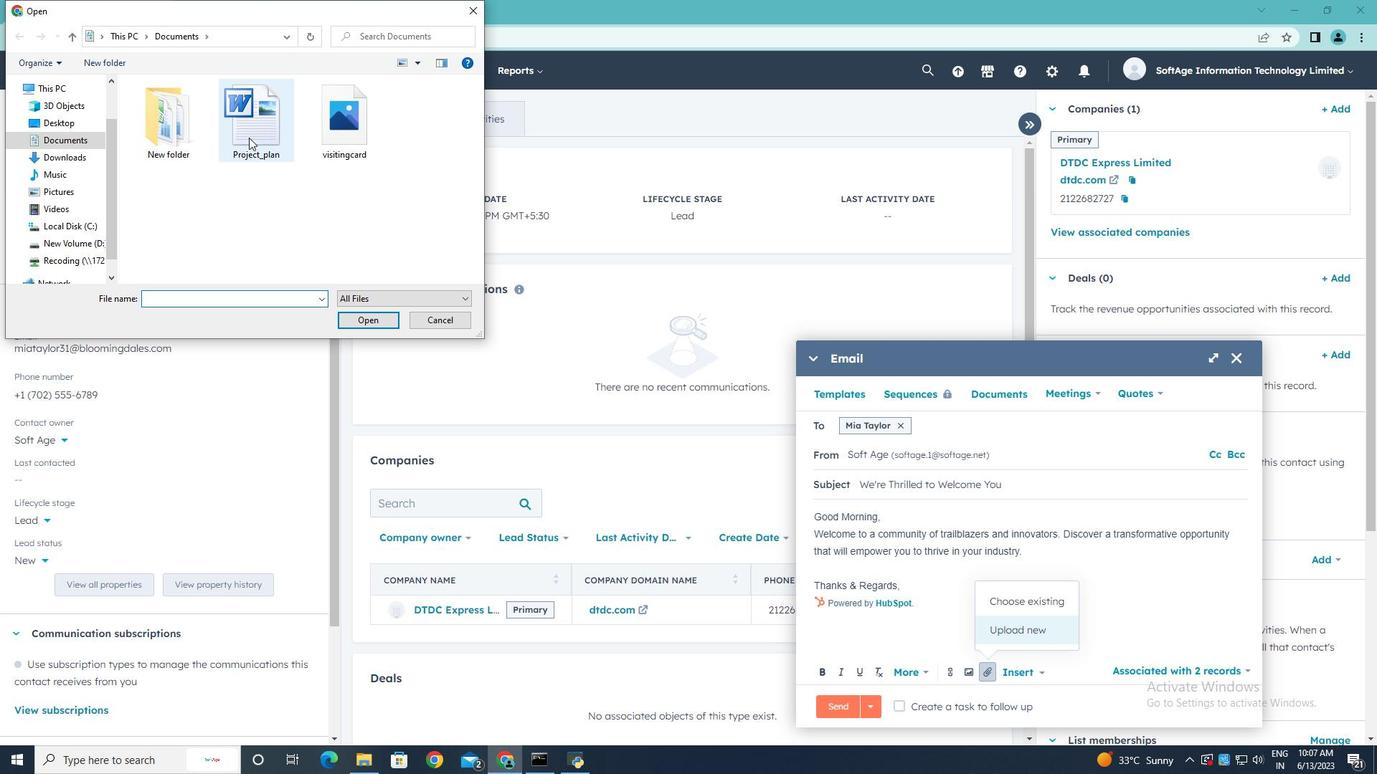 
Action: Mouse pressed left at (249, 137)
Screenshot: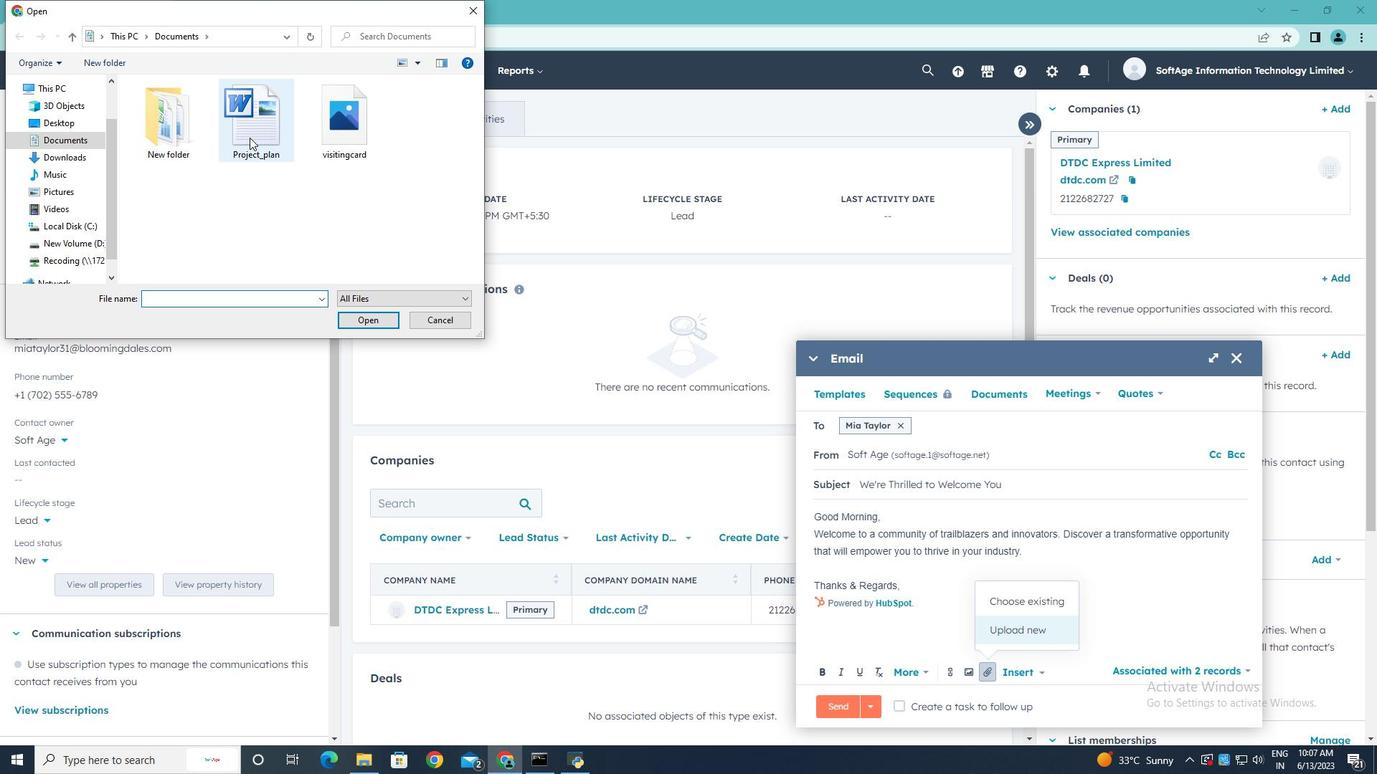 
Action: Mouse moved to (378, 319)
Screenshot: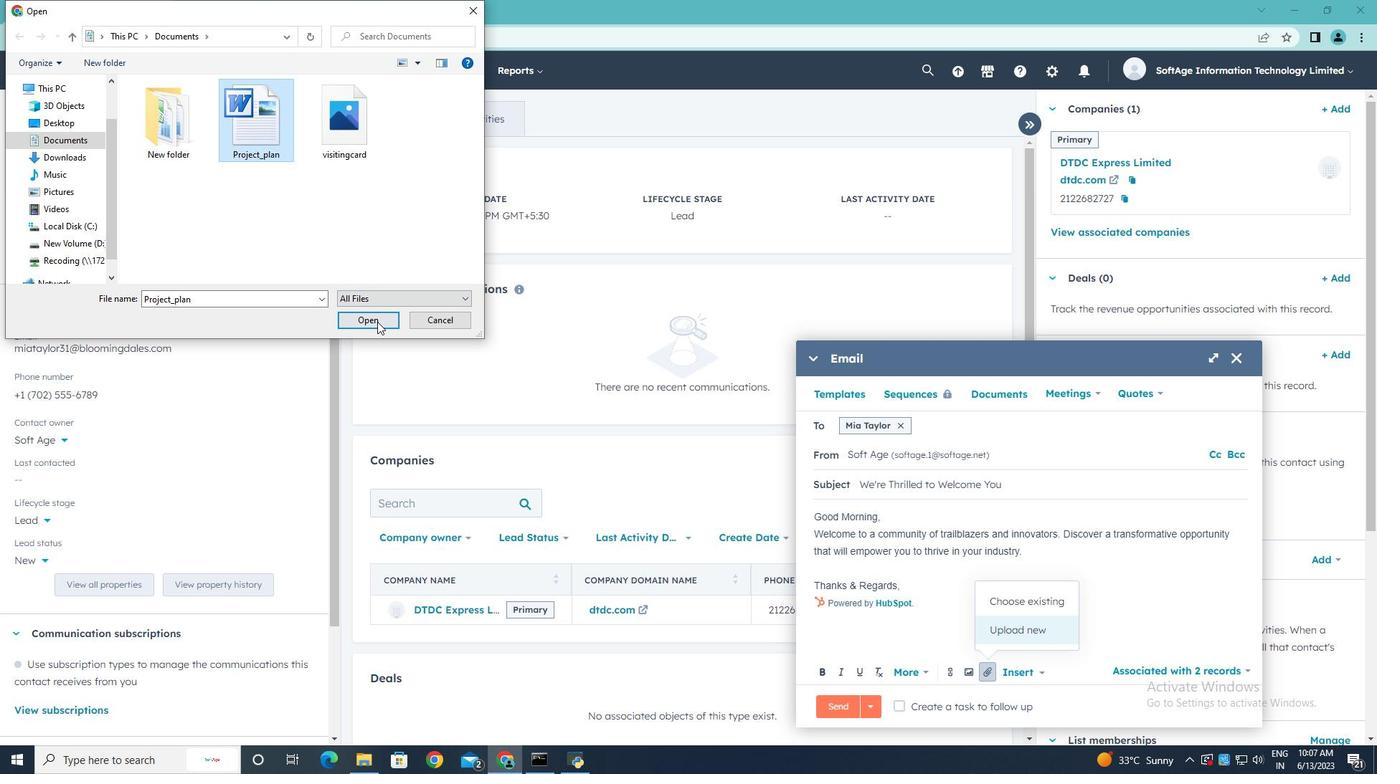 
Action: Mouse pressed left at (378, 319)
Screenshot: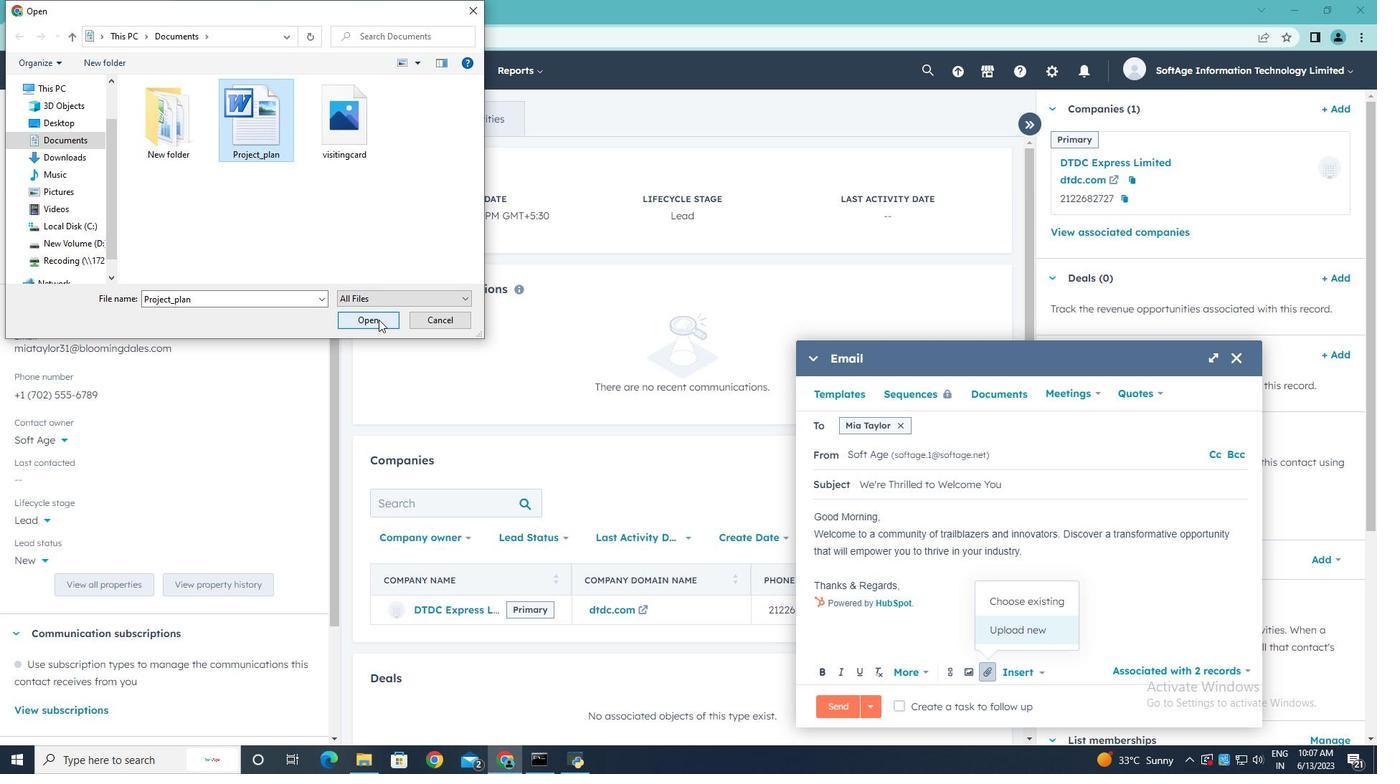 
Action: Mouse moved to (988, 631)
Screenshot: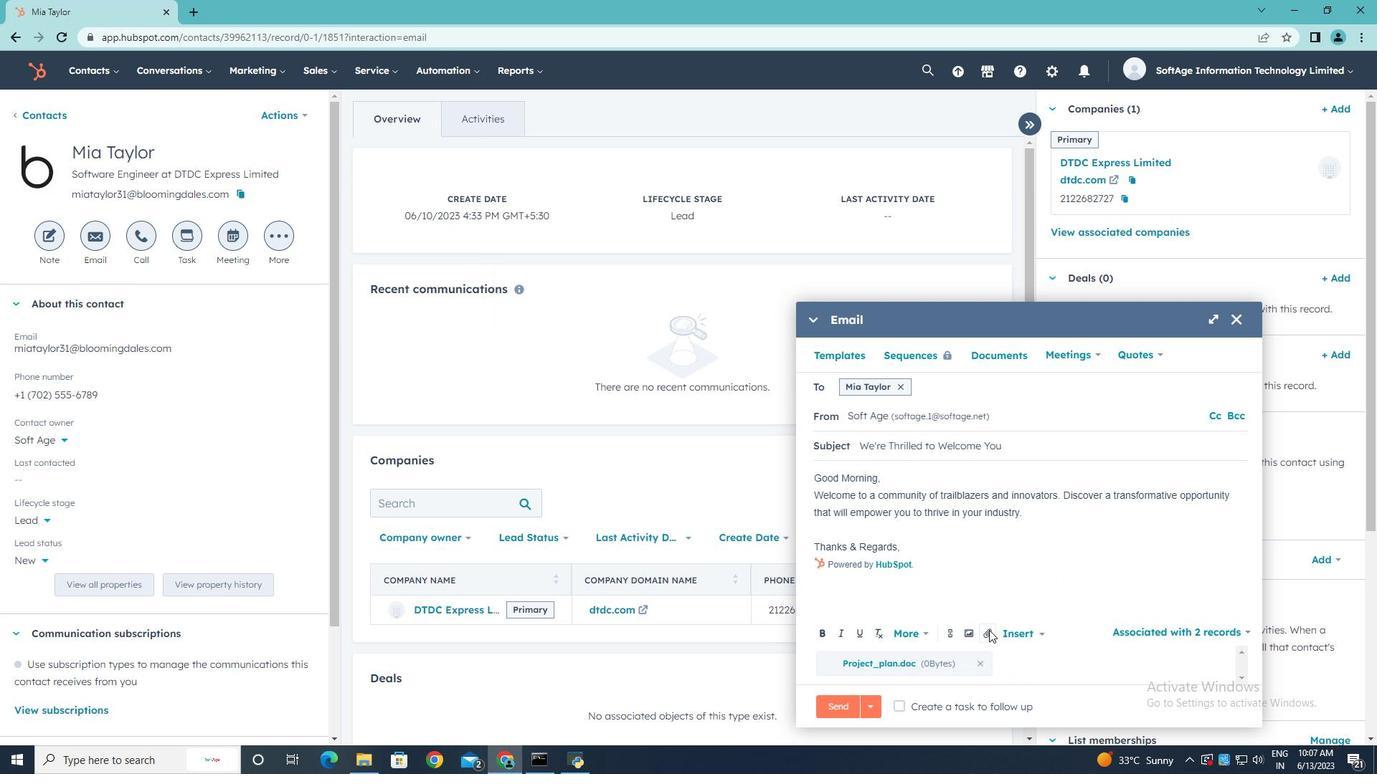 
Action: Mouse pressed left at (988, 631)
Screenshot: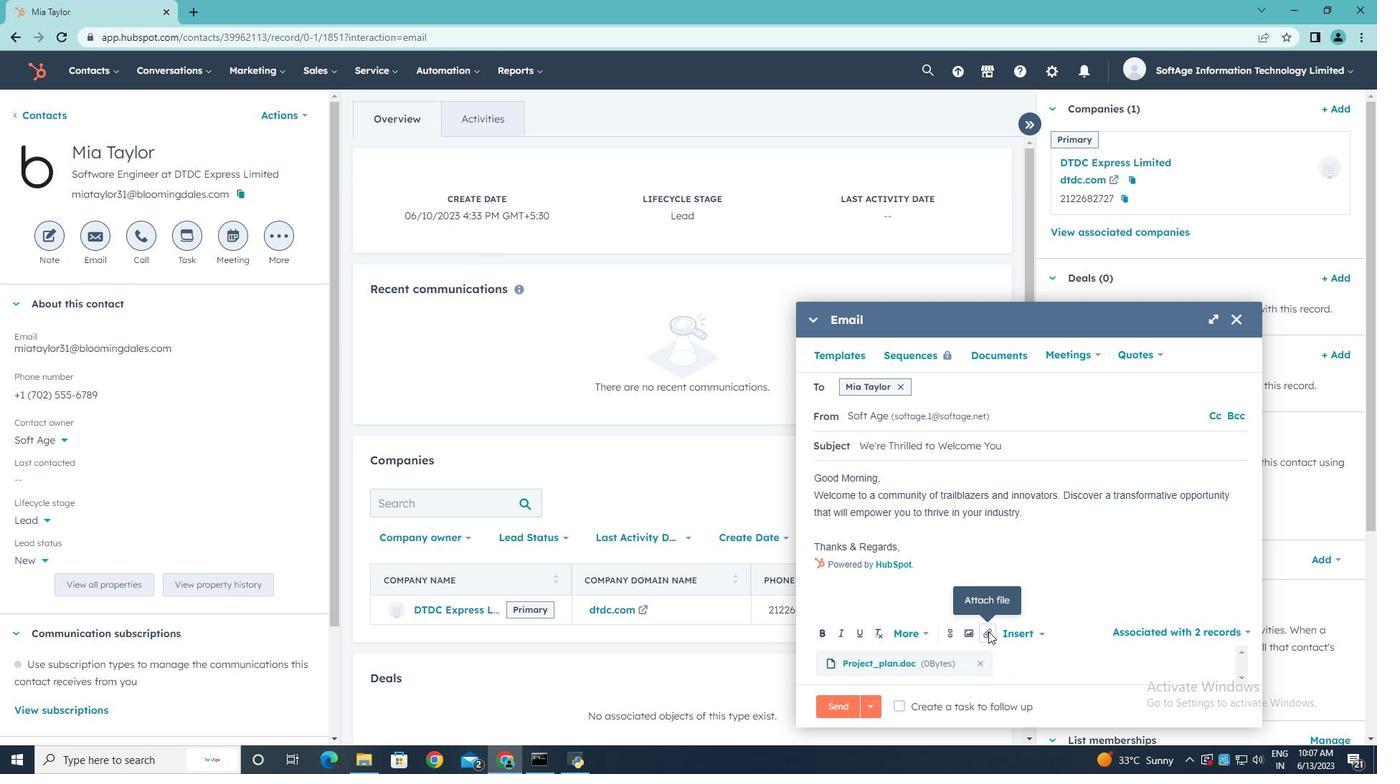 
Action: Mouse moved to (1020, 590)
Screenshot: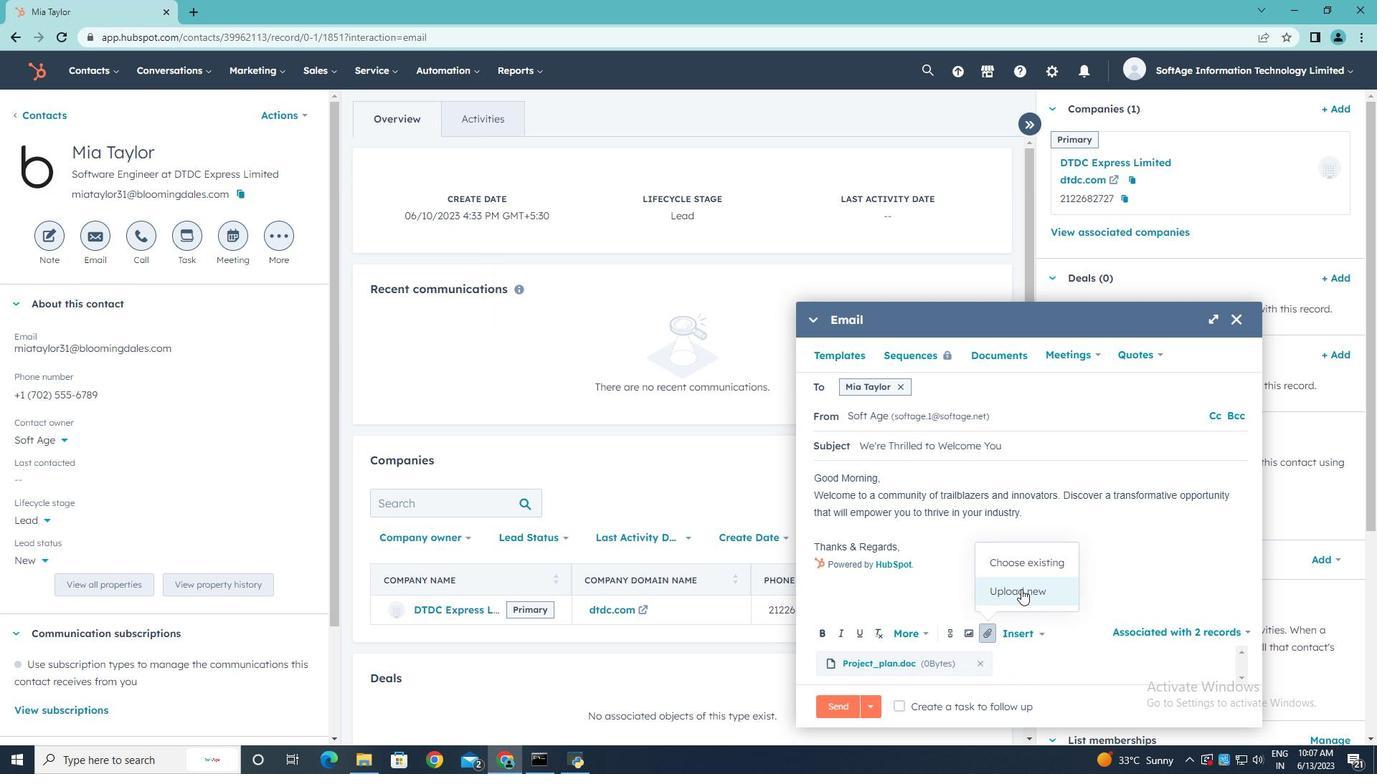 
Action: Mouse pressed left at (1020, 590)
Screenshot: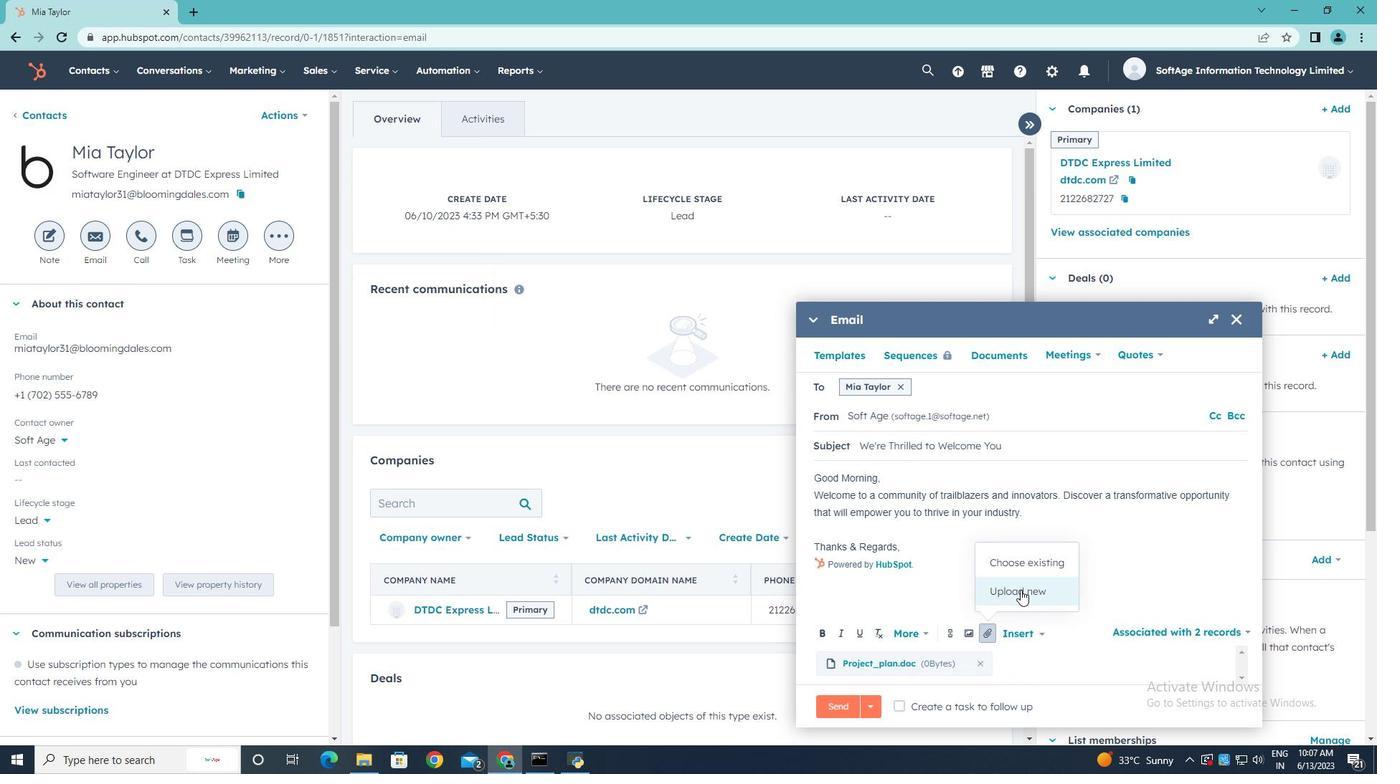 
Action: Mouse moved to (350, 136)
Screenshot: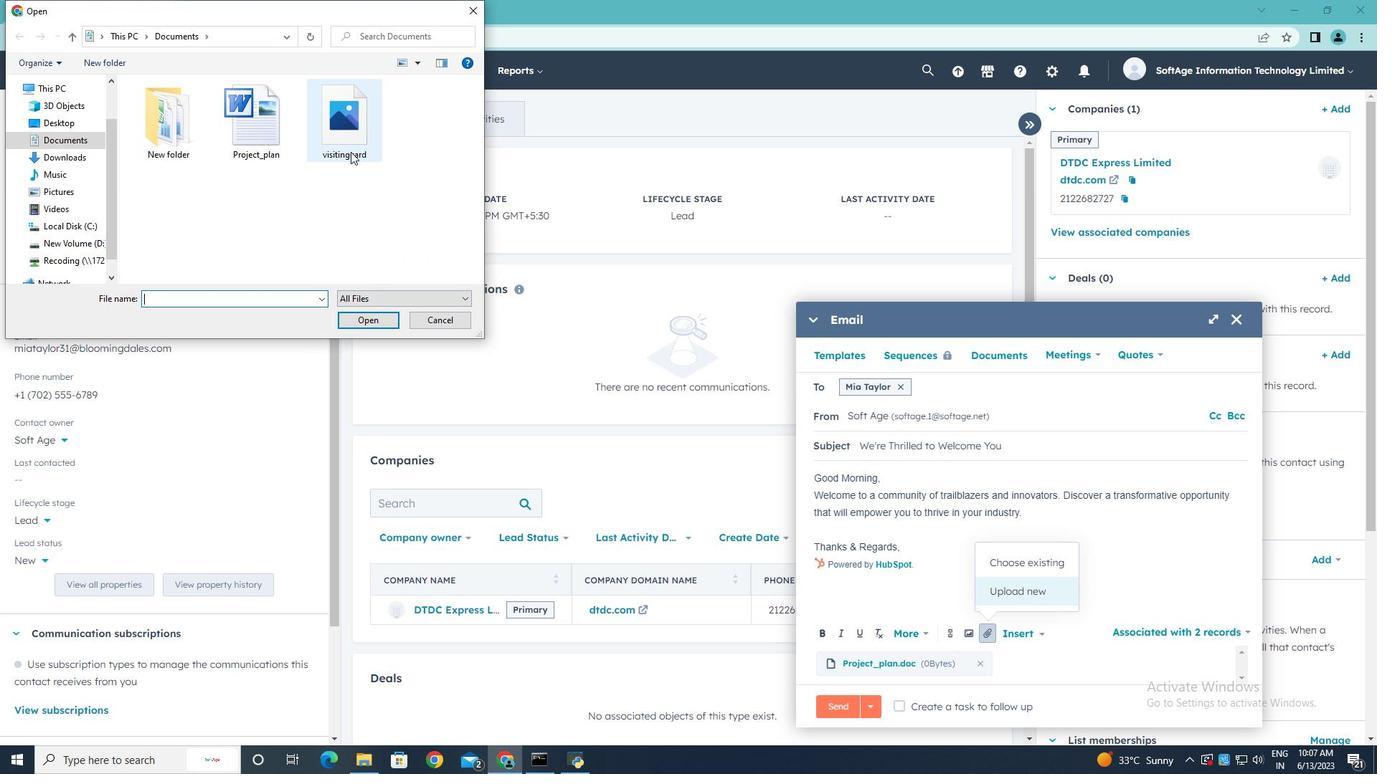 
Action: Mouse pressed left at (350, 136)
Screenshot: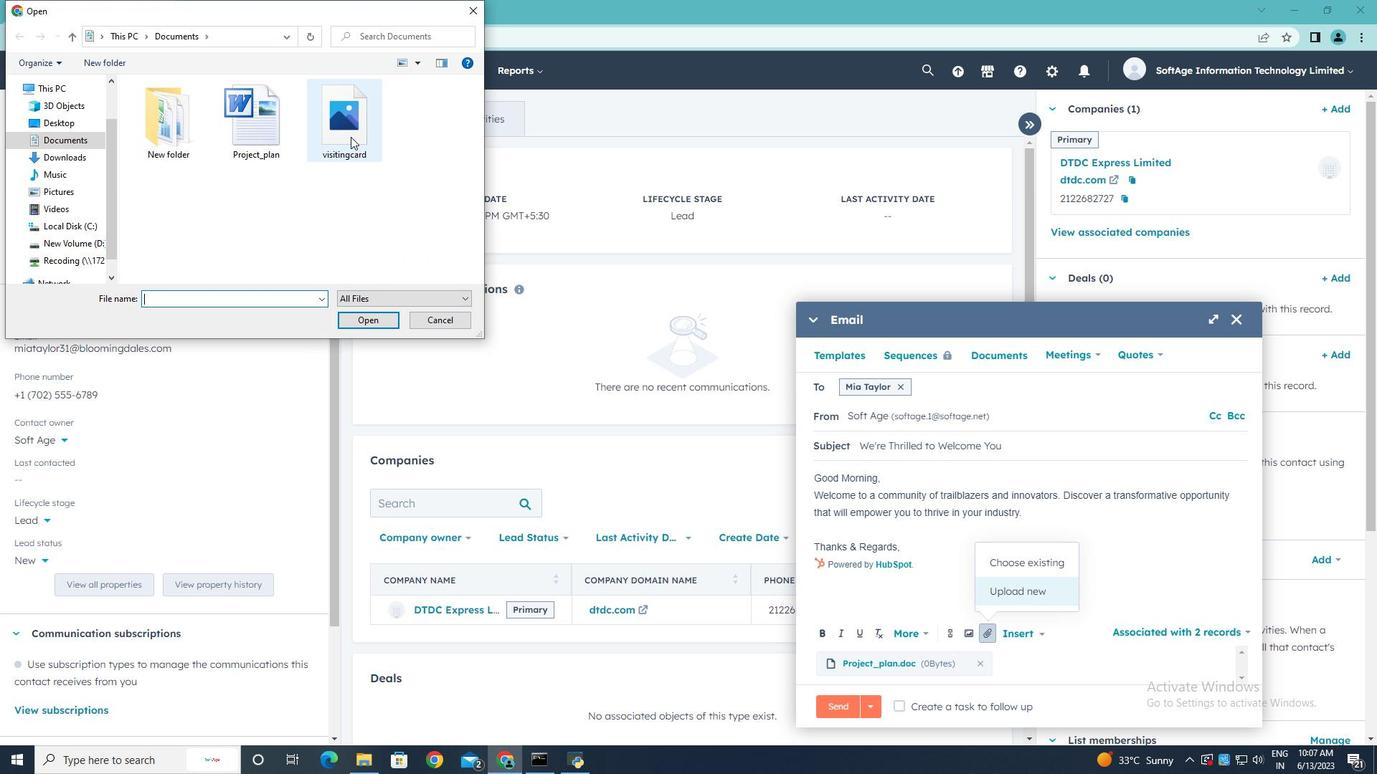 
Action: Mouse moved to (374, 322)
Screenshot: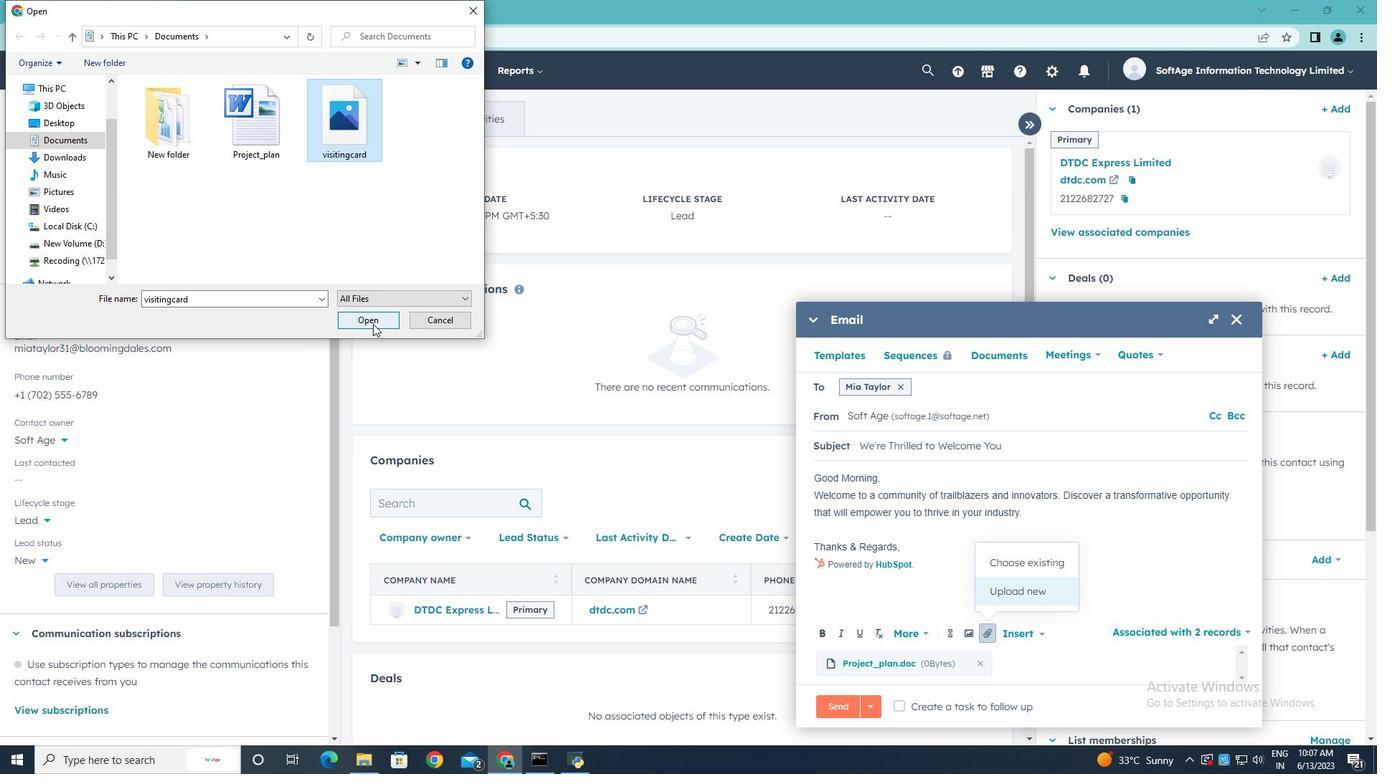 
Action: Mouse pressed left at (374, 322)
Screenshot: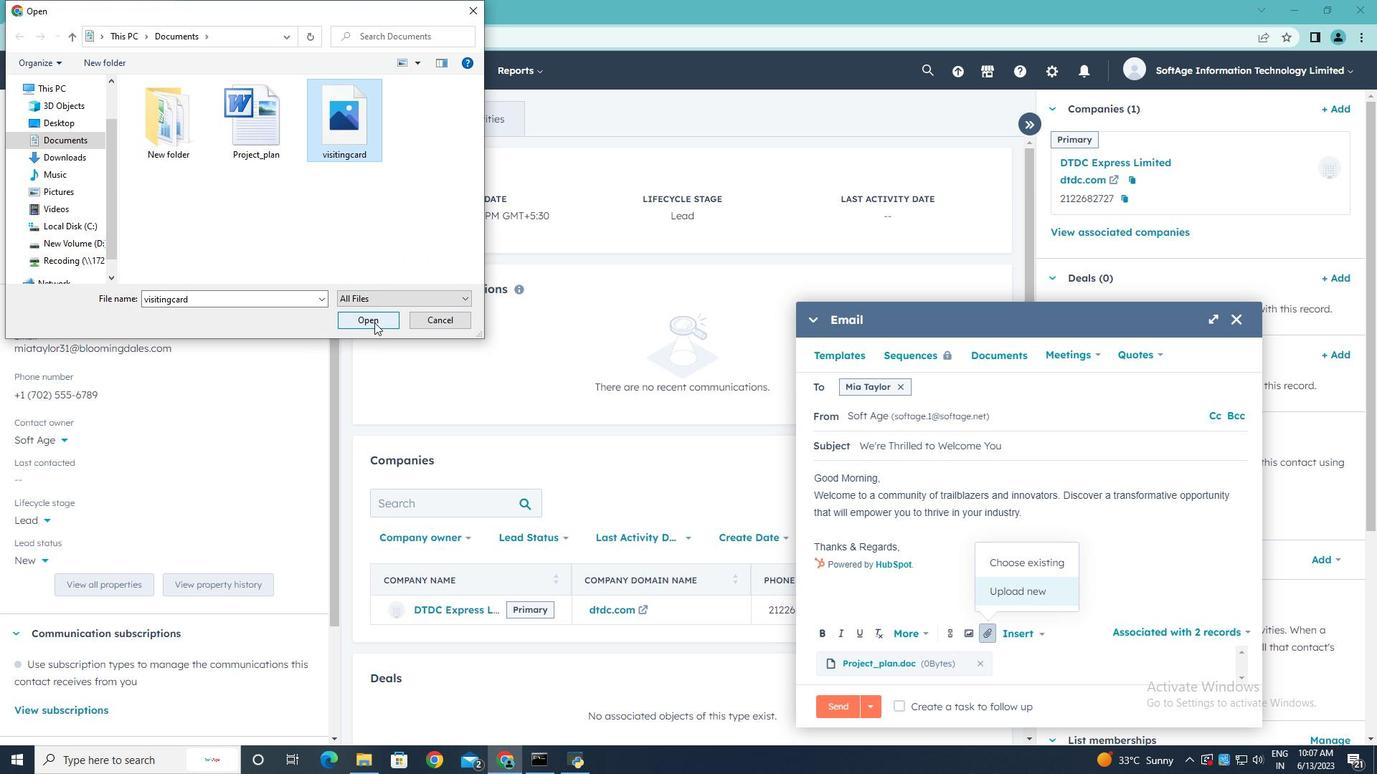 
Action: Mouse moved to (905, 547)
Screenshot: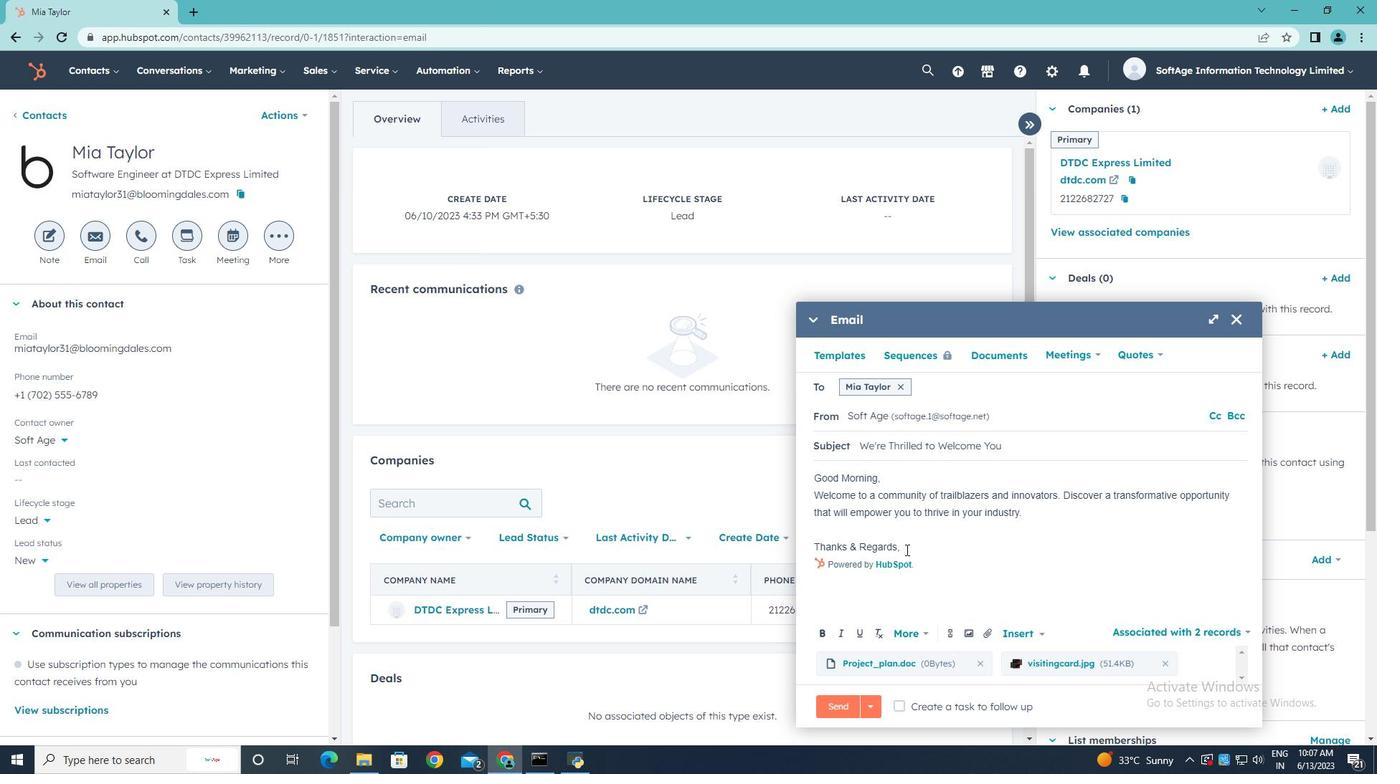 
Action: Mouse pressed left at (905, 547)
Screenshot: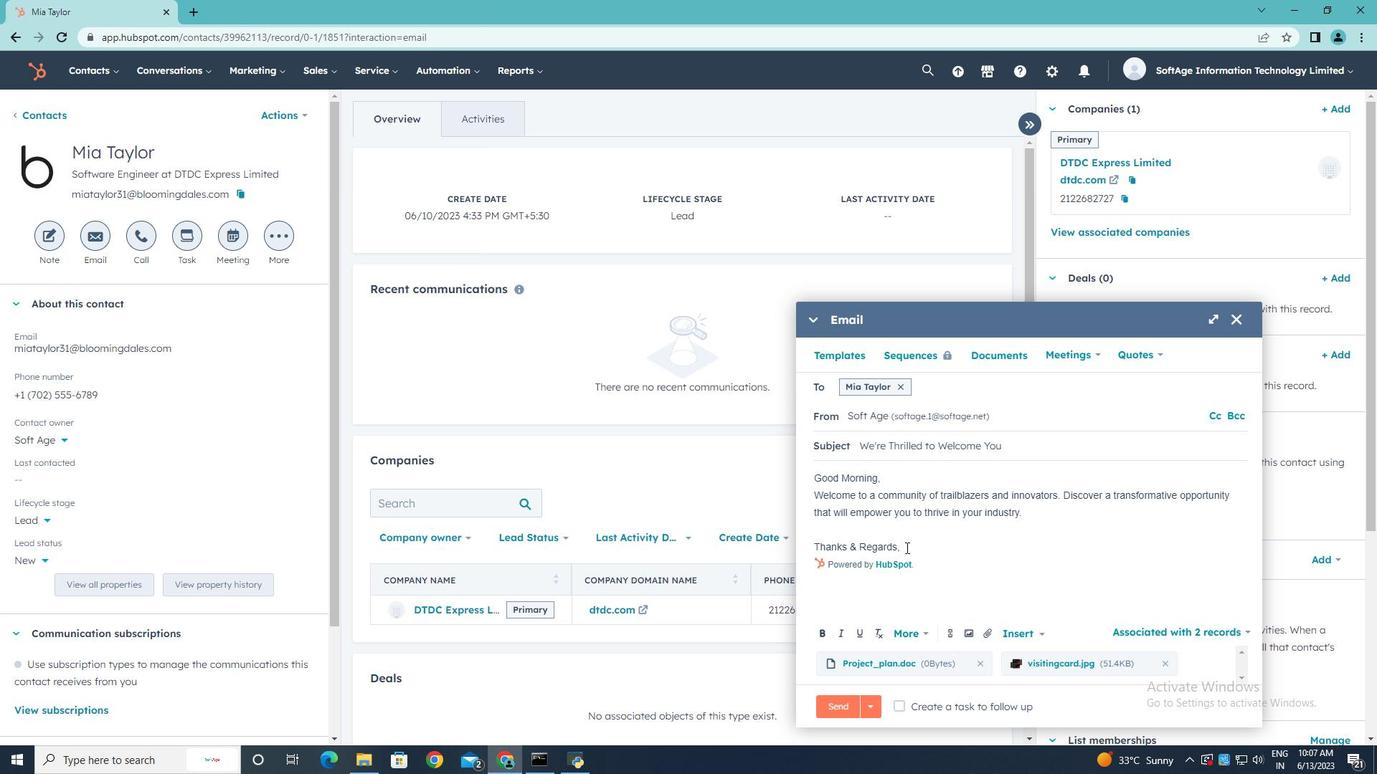 
Action: Mouse moved to (958, 535)
Screenshot: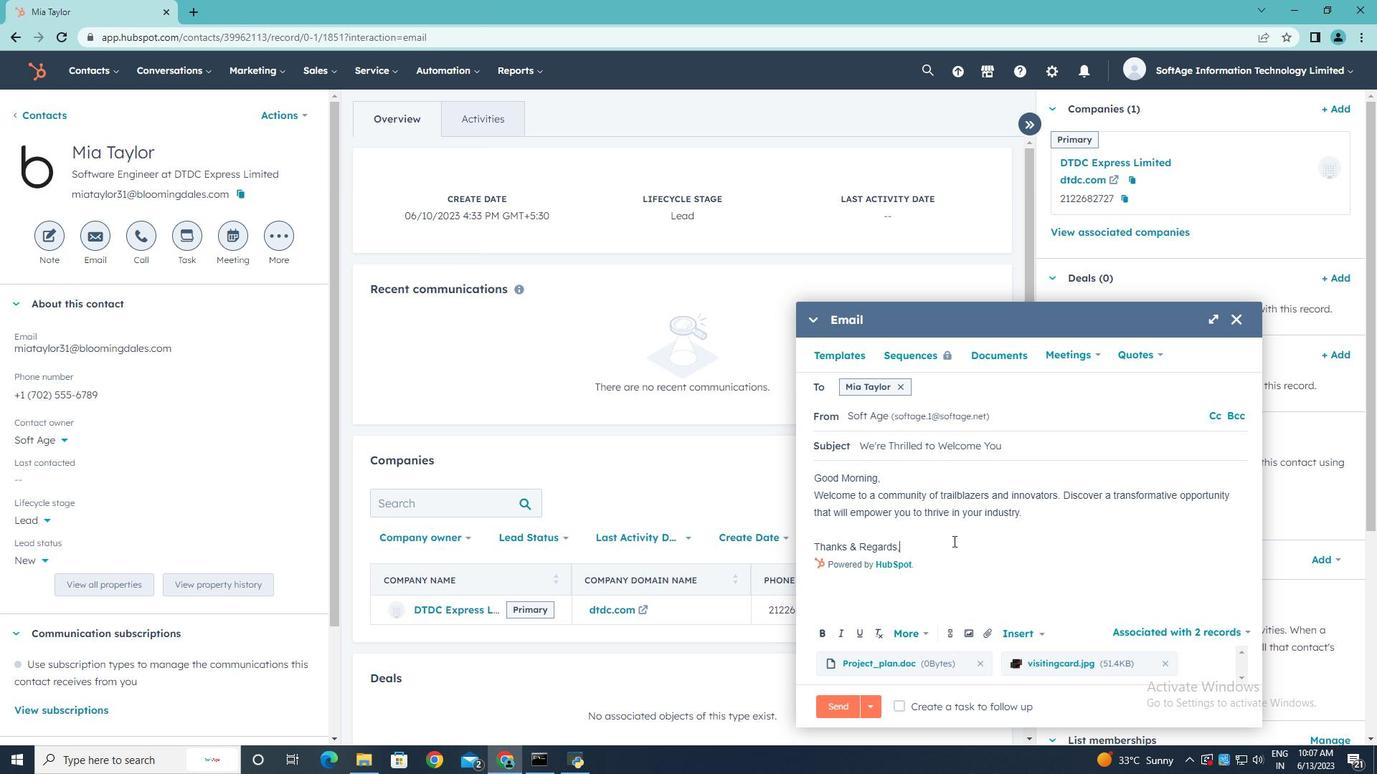 
Action: Key pressed <Key.enter>
Screenshot: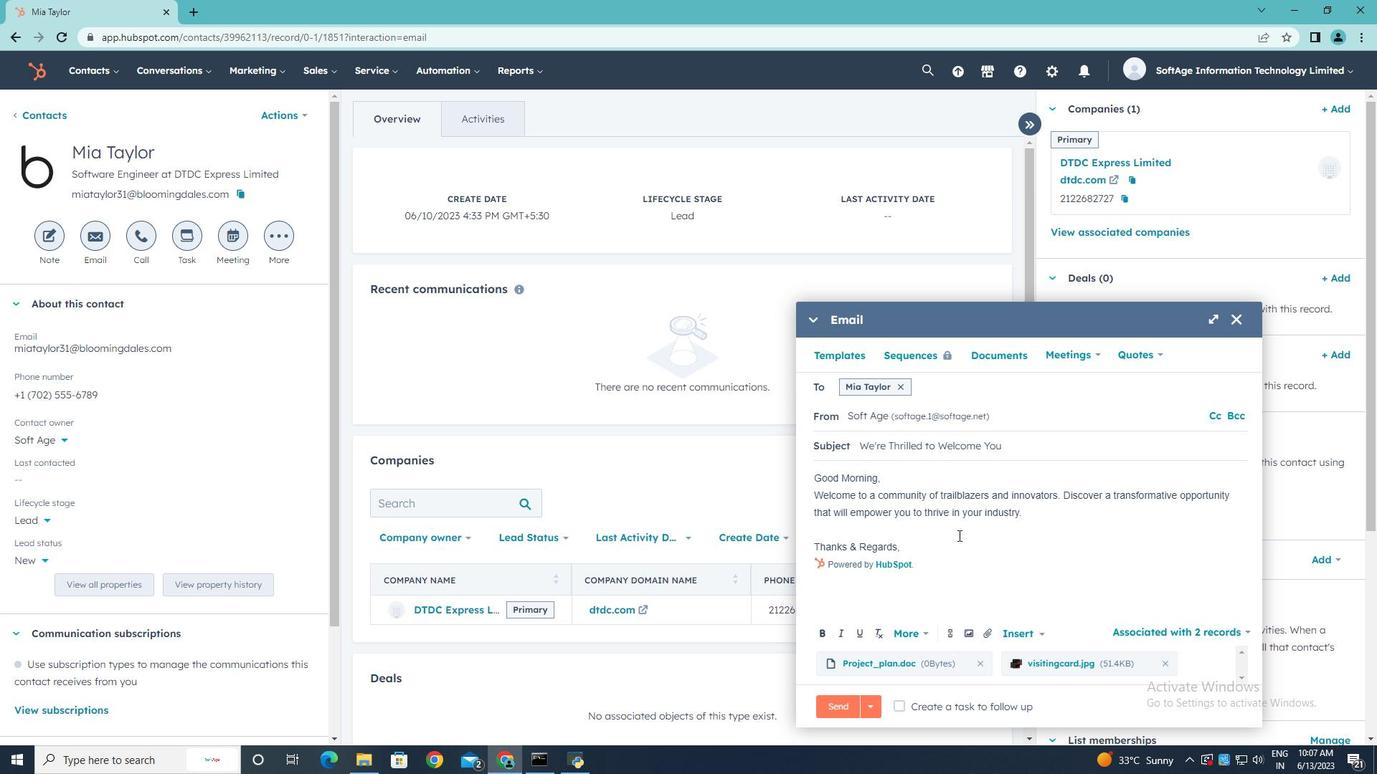 
Action: Mouse moved to (950, 631)
Screenshot: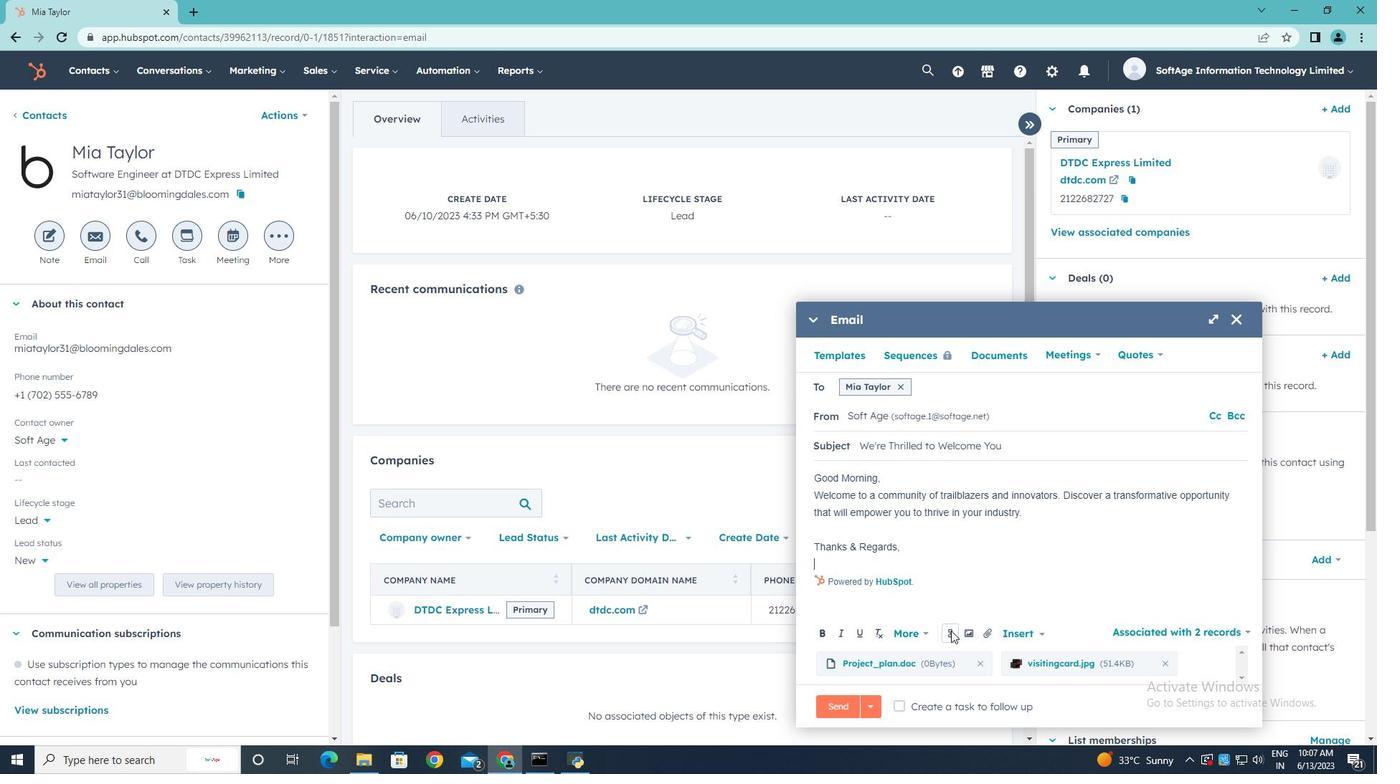 
Action: Mouse pressed left at (950, 631)
Screenshot: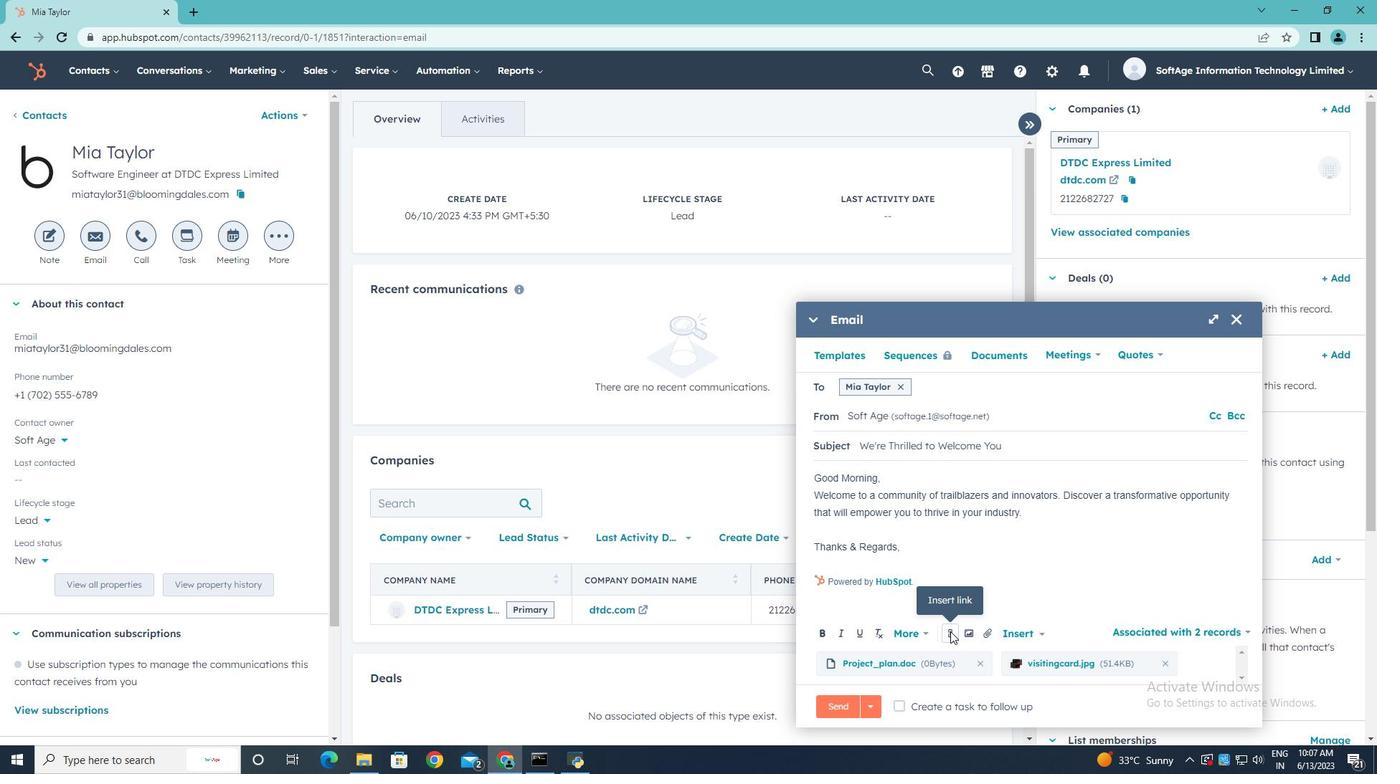 
Action: Mouse moved to (991, 469)
Screenshot: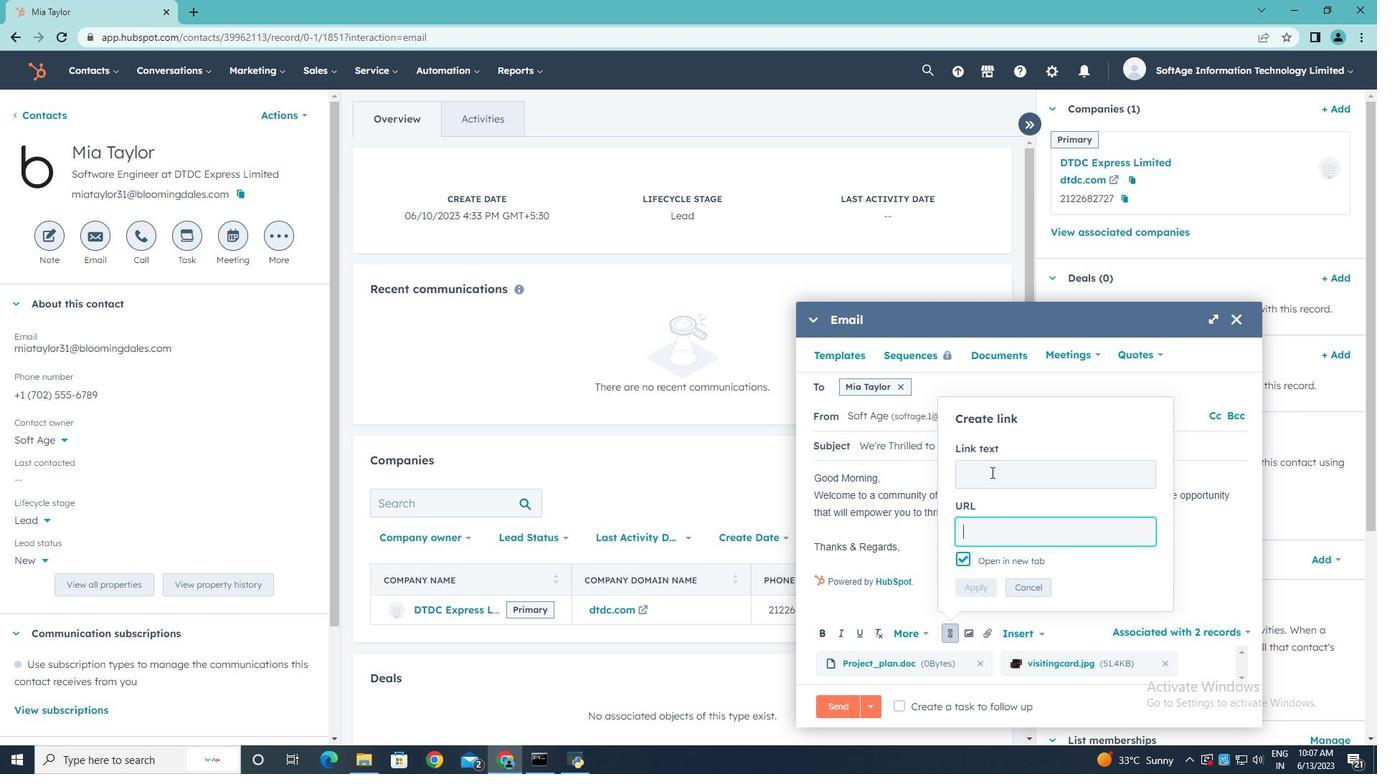 
Action: Mouse pressed left at (991, 469)
Screenshot: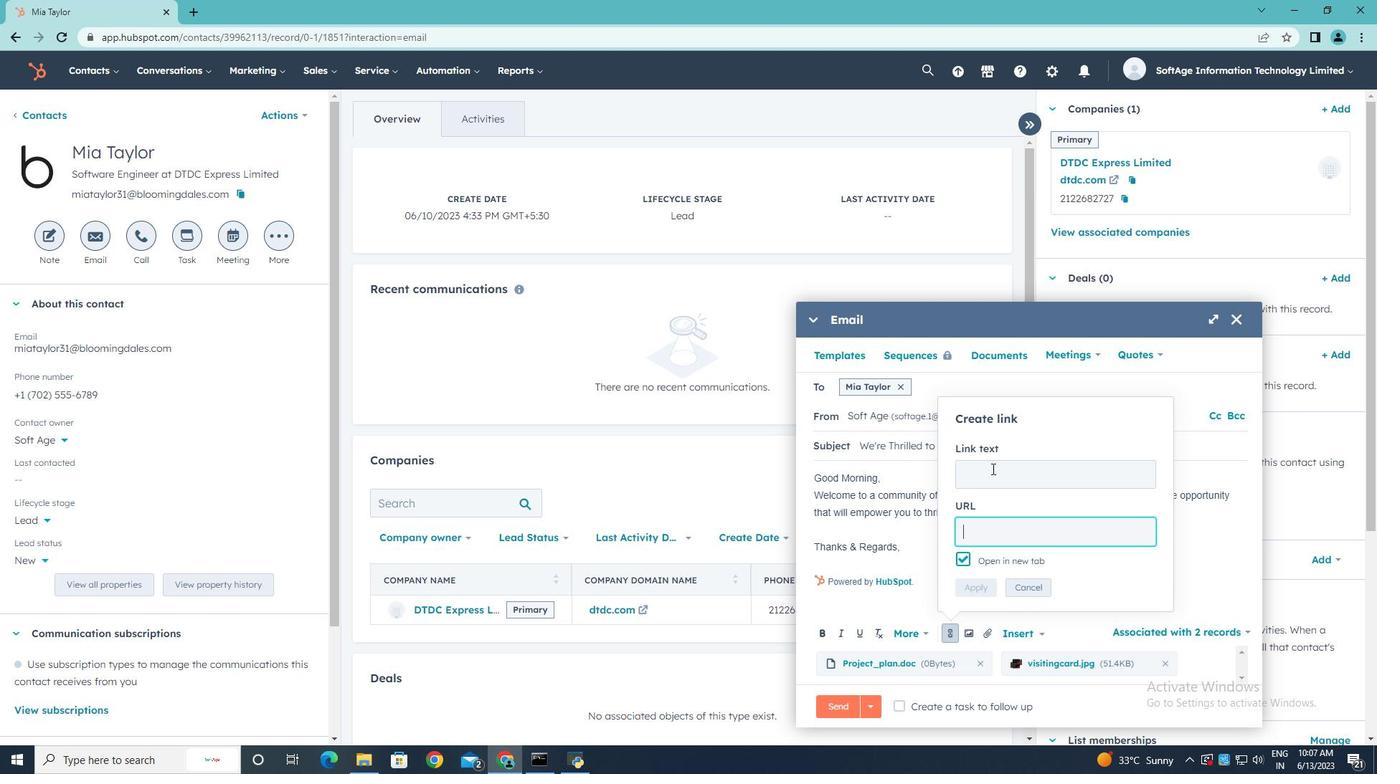 
Action: Key pressed facebook
Screenshot: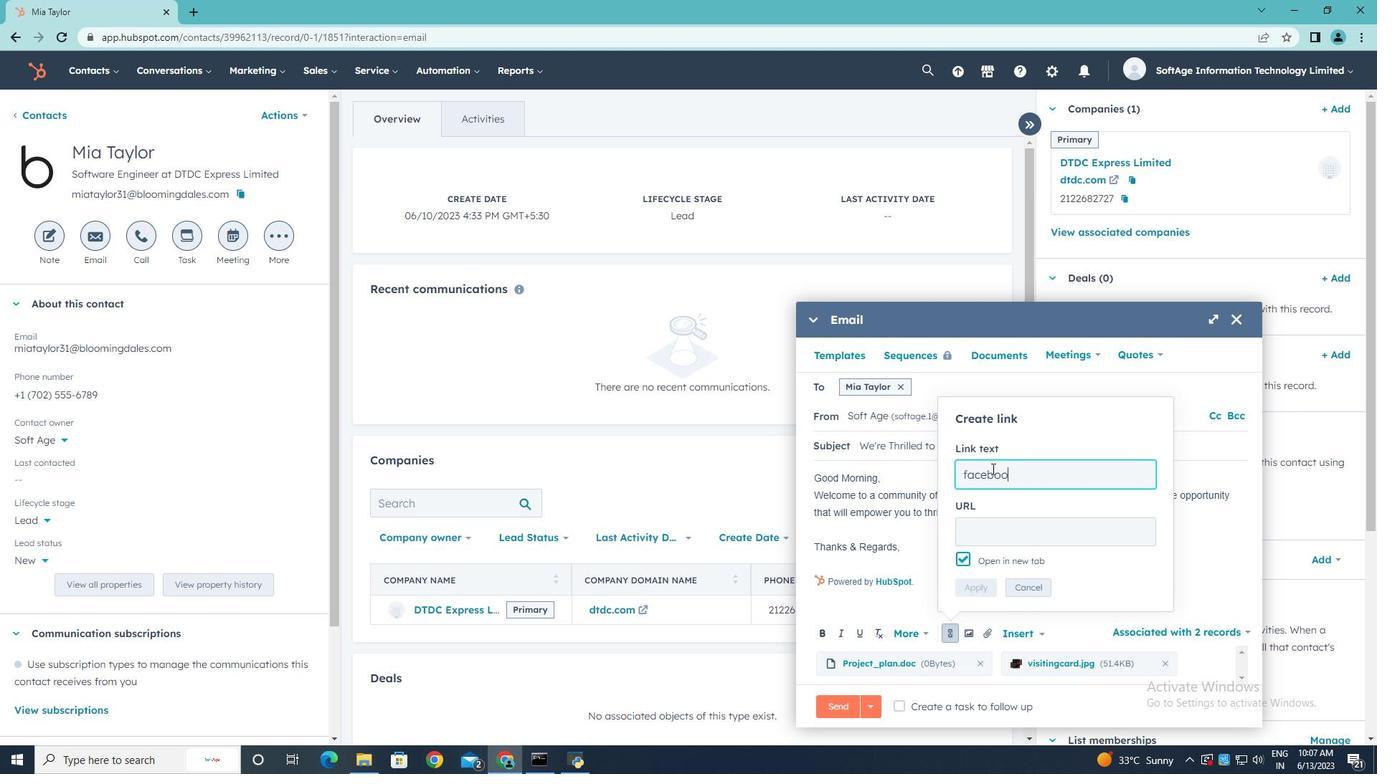 
Action: Mouse moved to (971, 535)
Screenshot: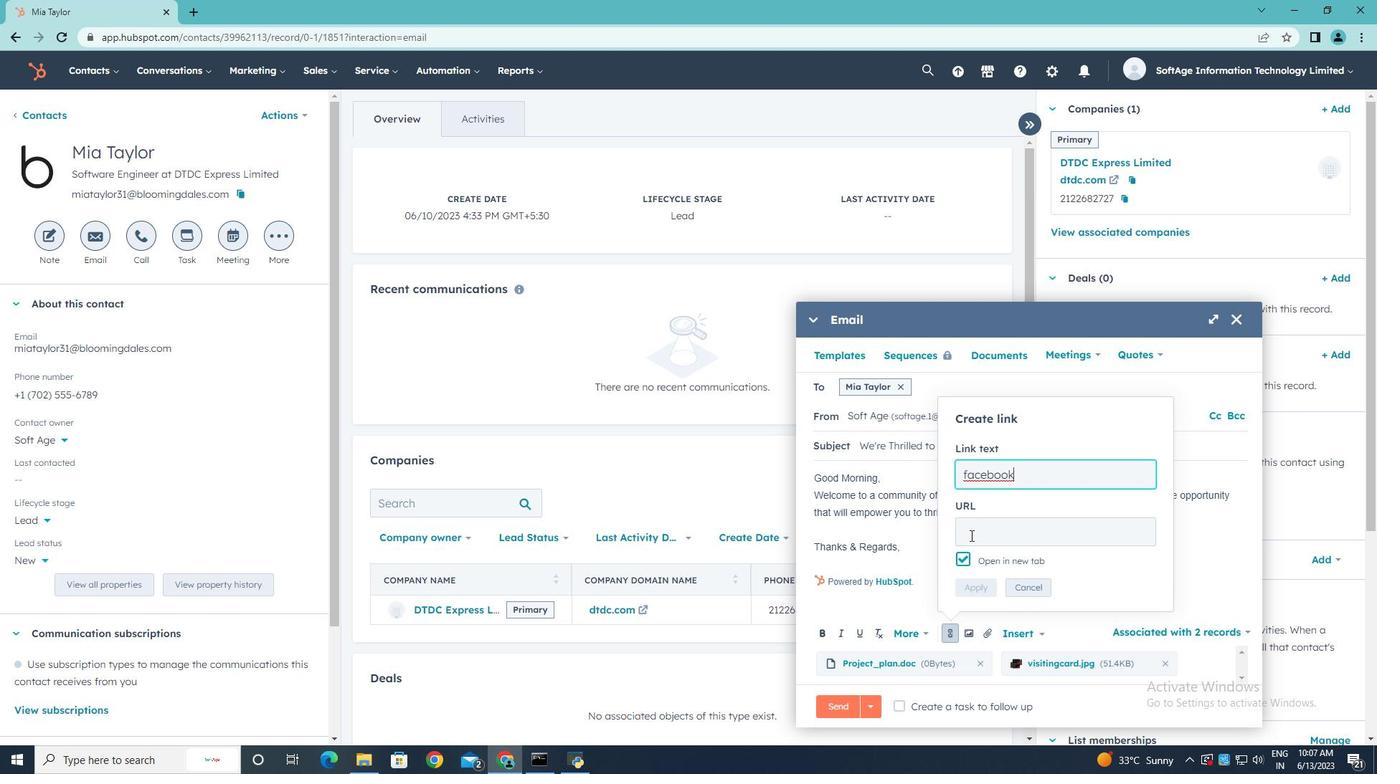 
Action: Mouse pressed left at (971, 535)
Screenshot: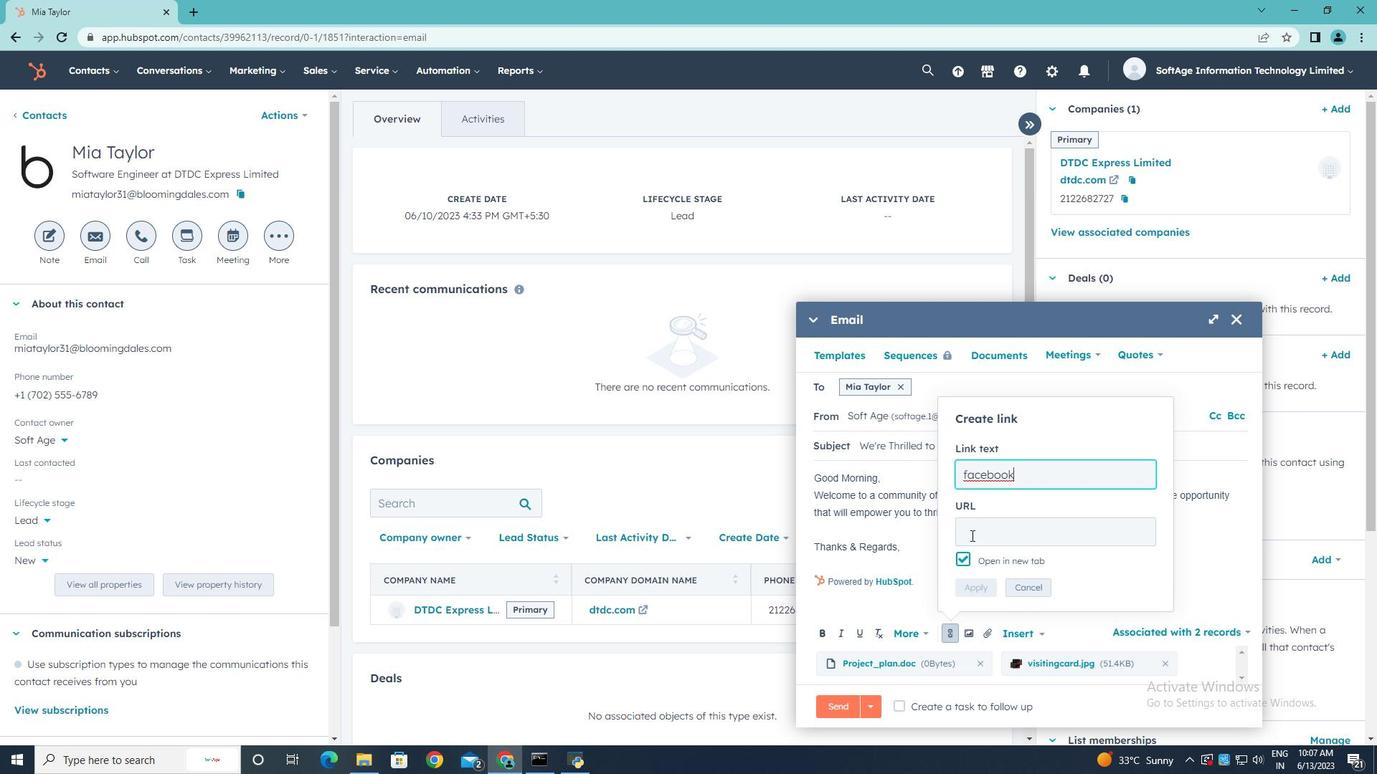 
Action: Key pressed www.facebook.com
Screenshot: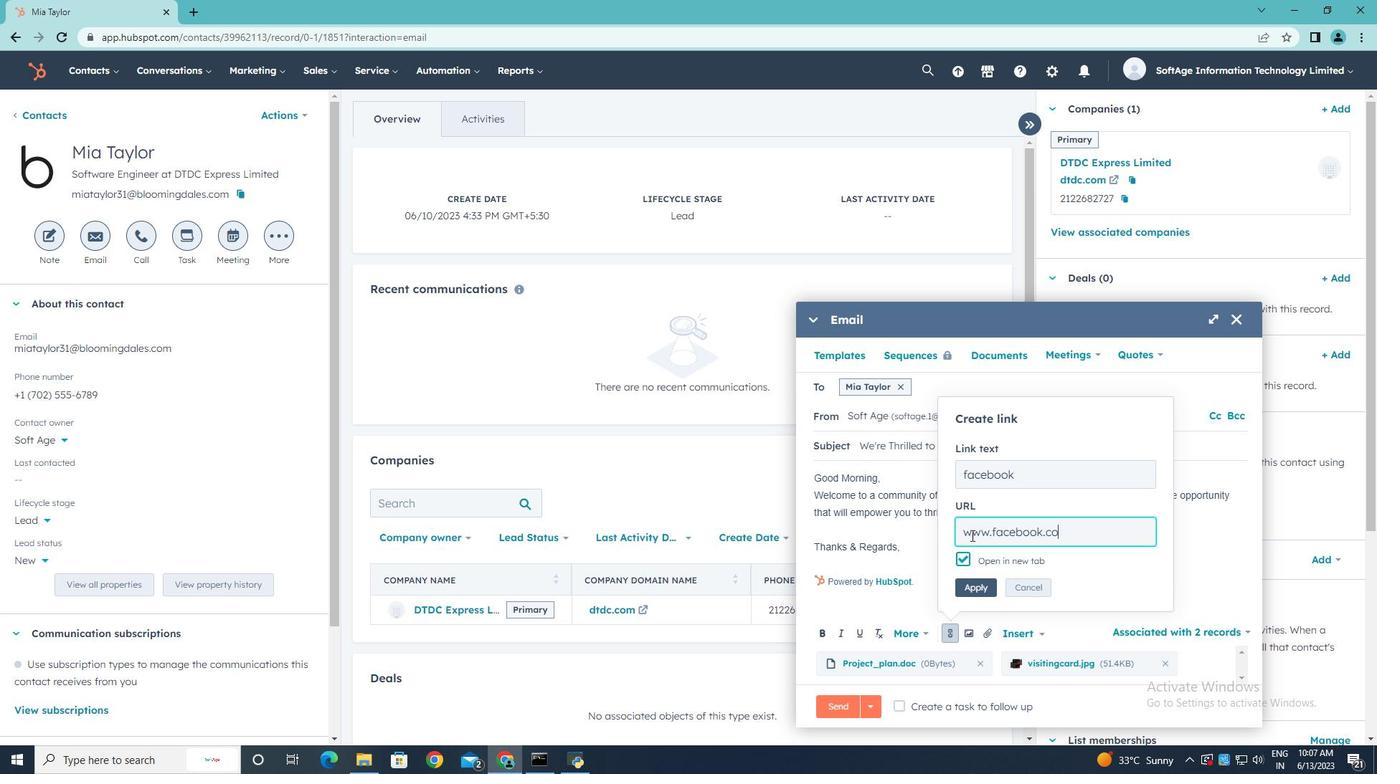 
Action: Mouse moved to (978, 580)
Screenshot: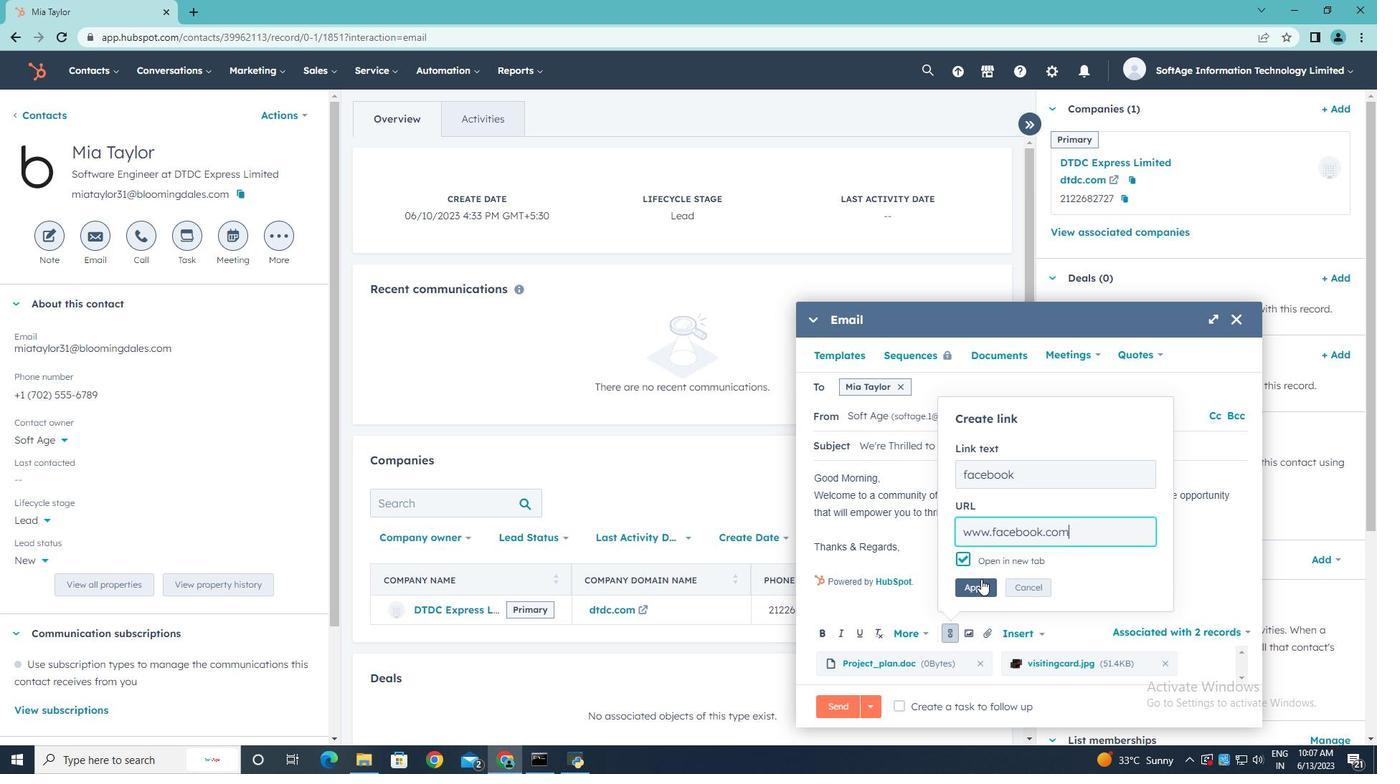 
Action: Mouse pressed left at (978, 580)
Screenshot: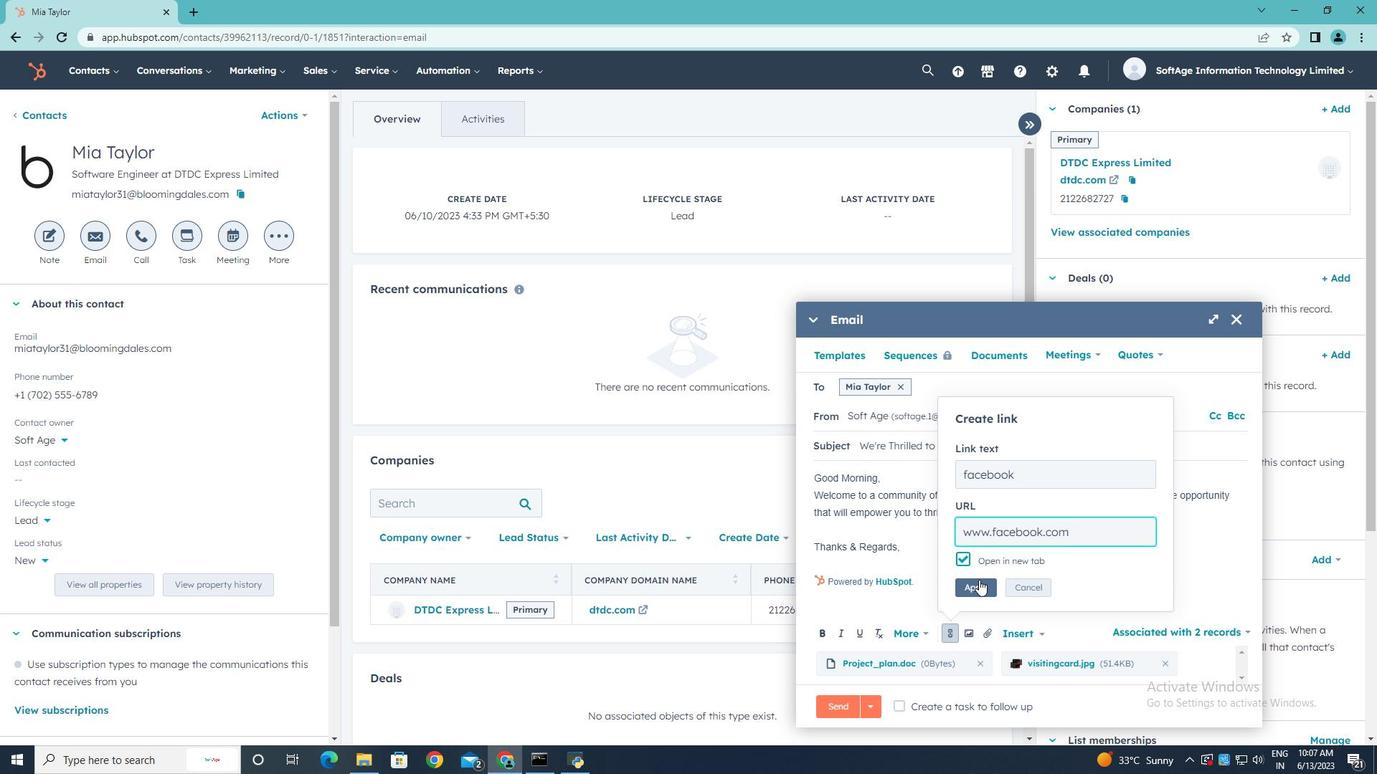 
Action: Mouse moved to (903, 706)
Screenshot: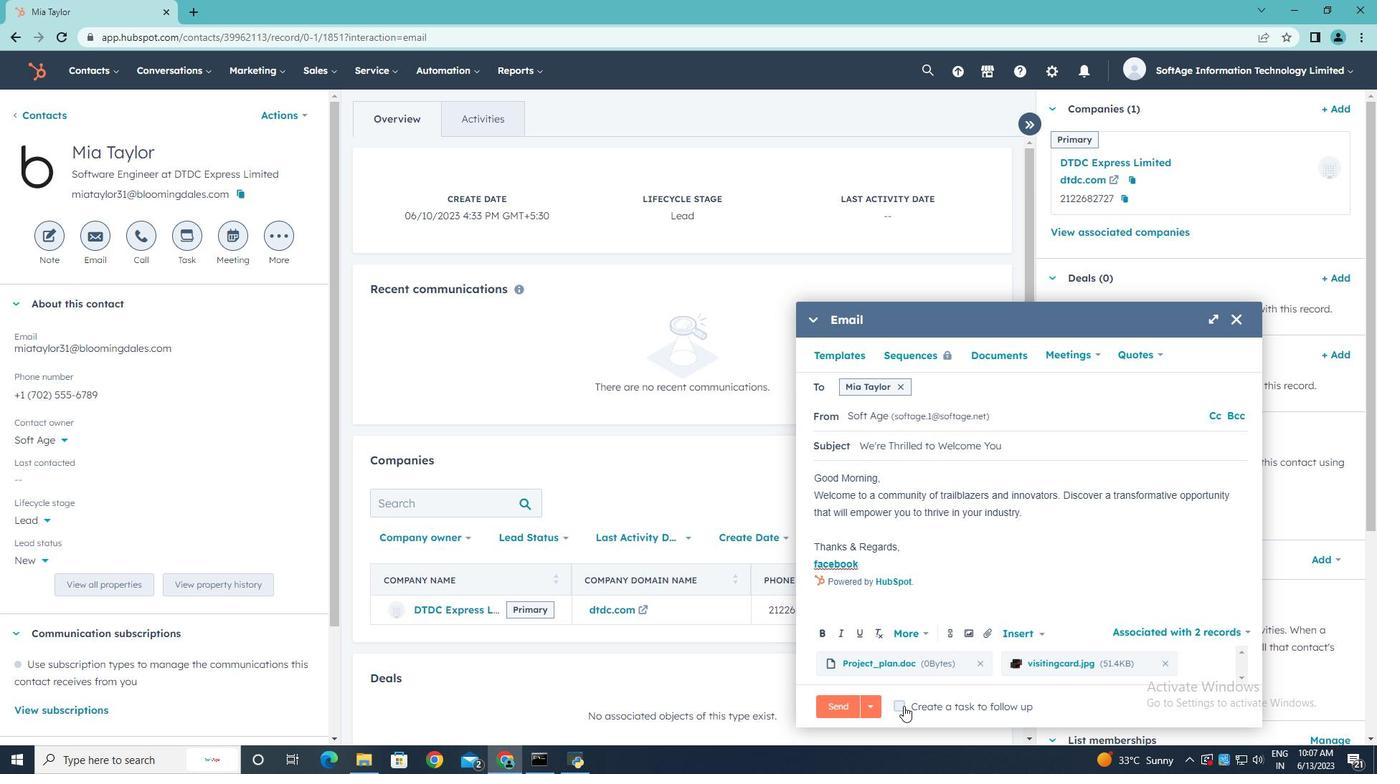 
Action: Mouse pressed left at (903, 706)
Screenshot: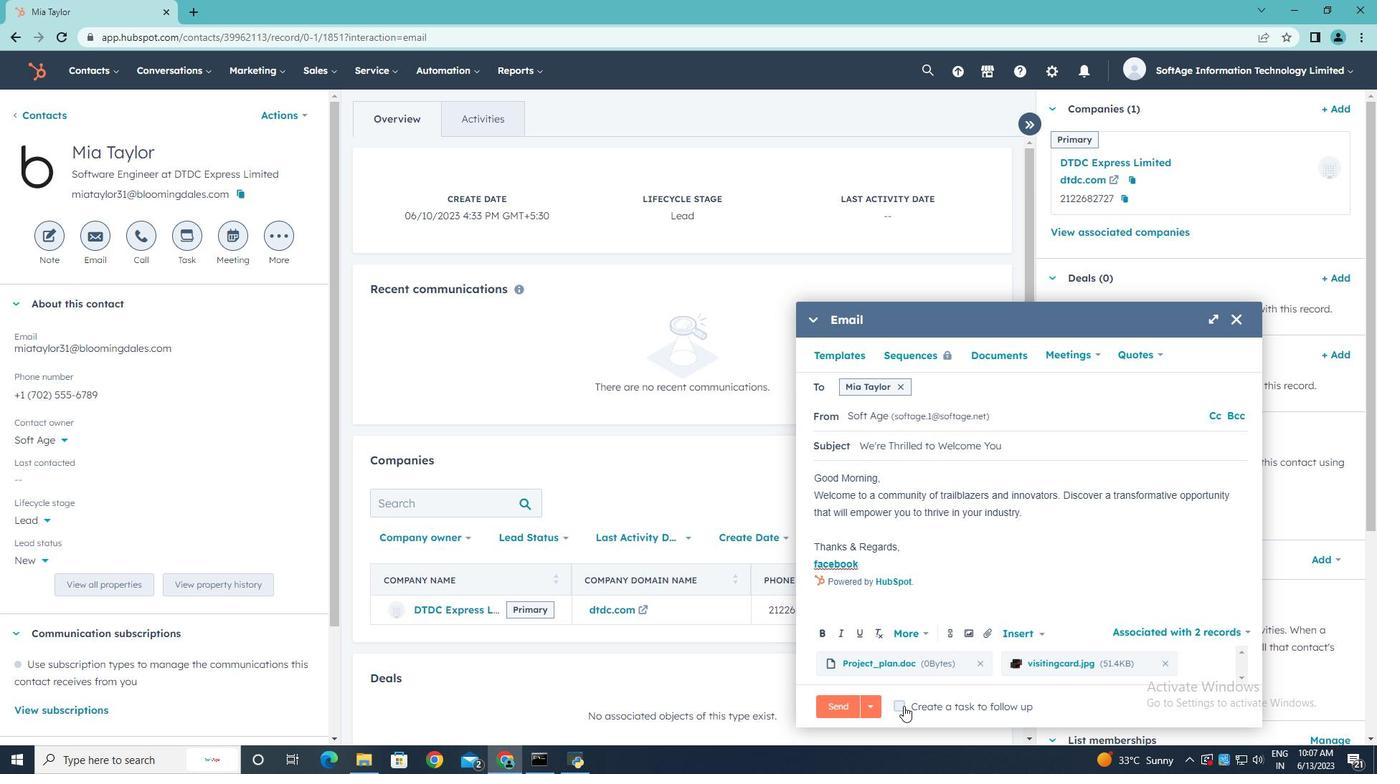 
Action: Mouse moved to (1181, 706)
Screenshot: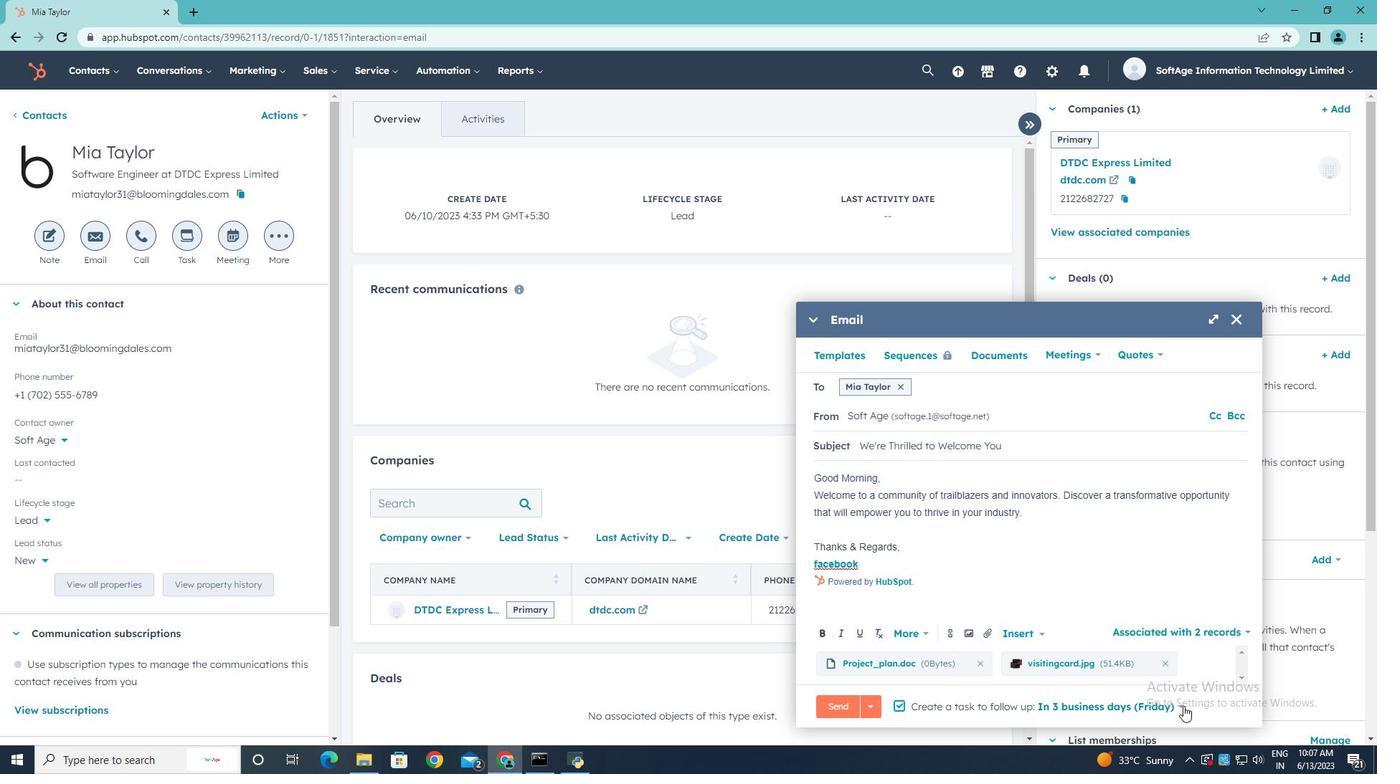 
Action: Mouse pressed left at (1181, 706)
Screenshot: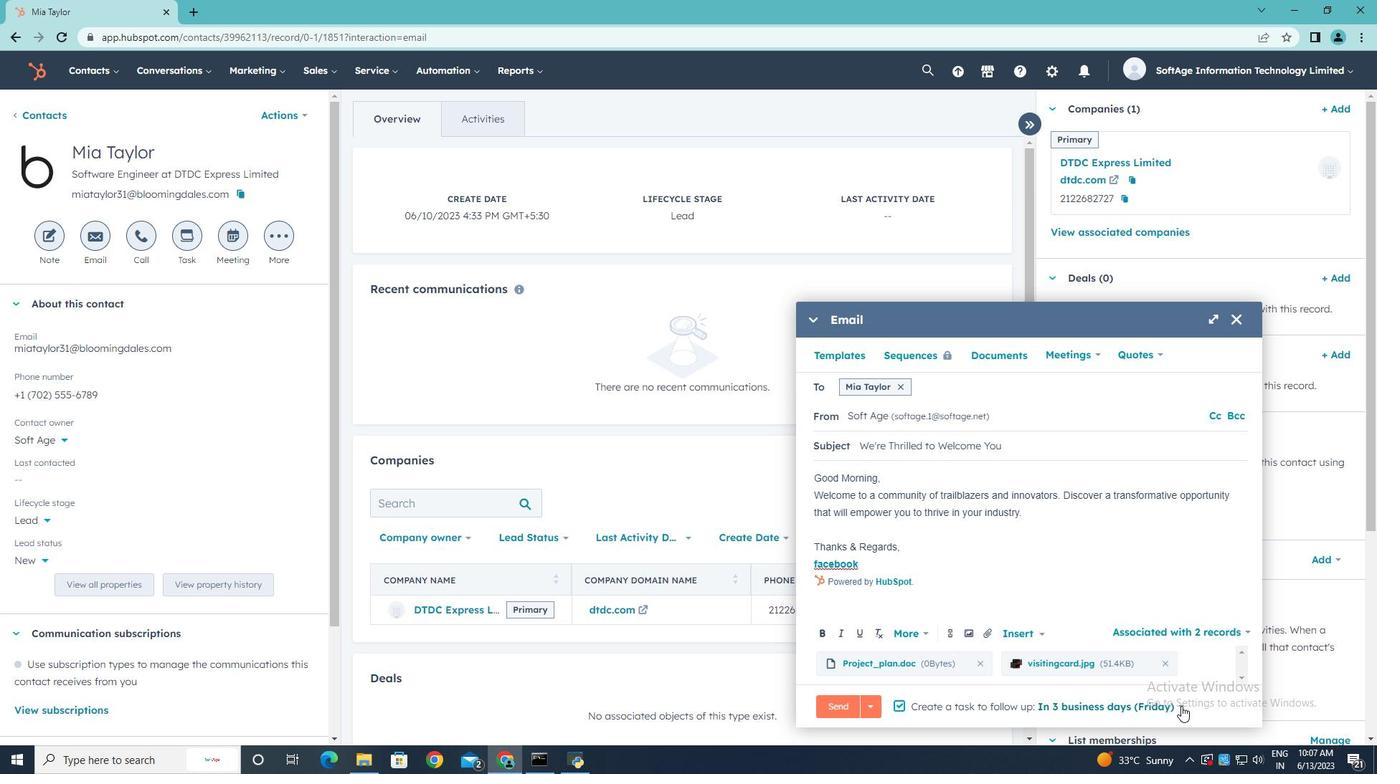 
Action: Mouse moved to (1135, 626)
Screenshot: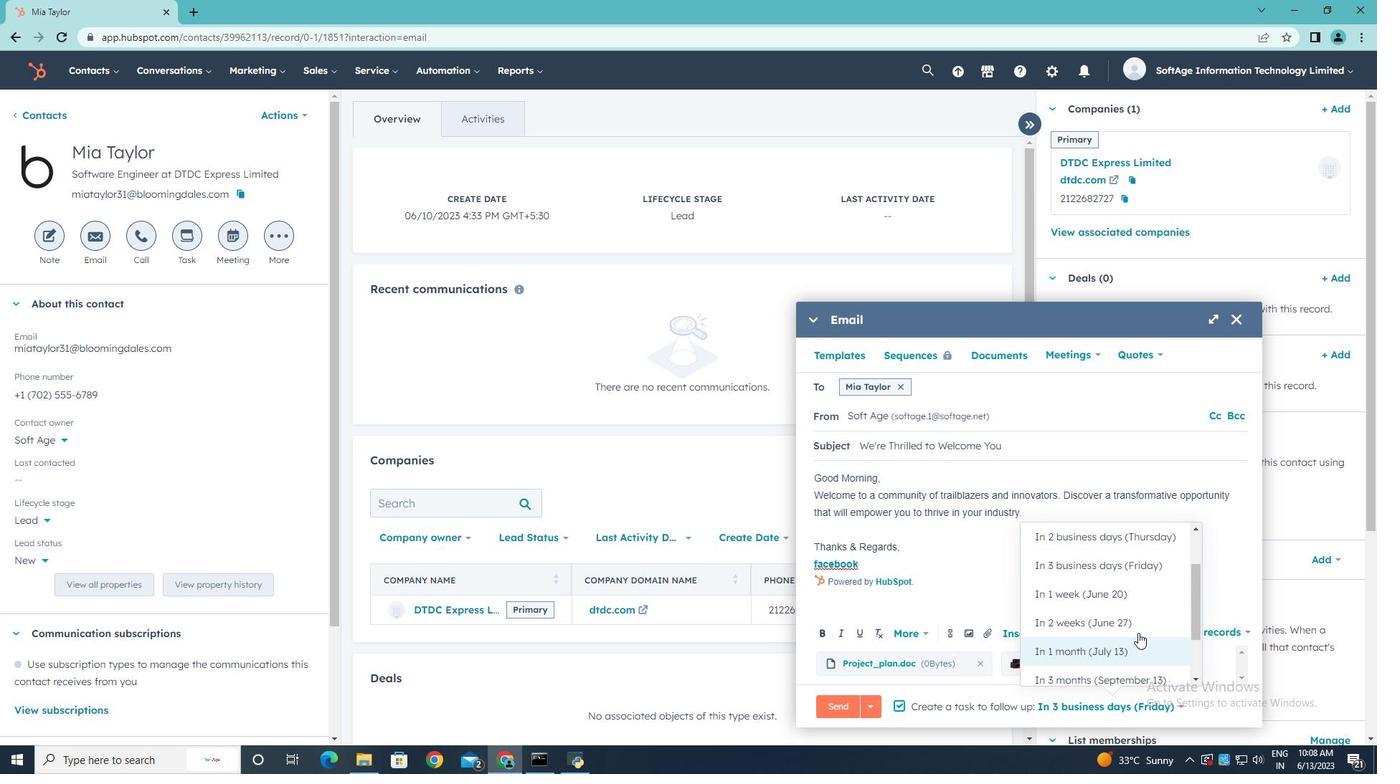 
Action: Mouse pressed left at (1135, 626)
Screenshot: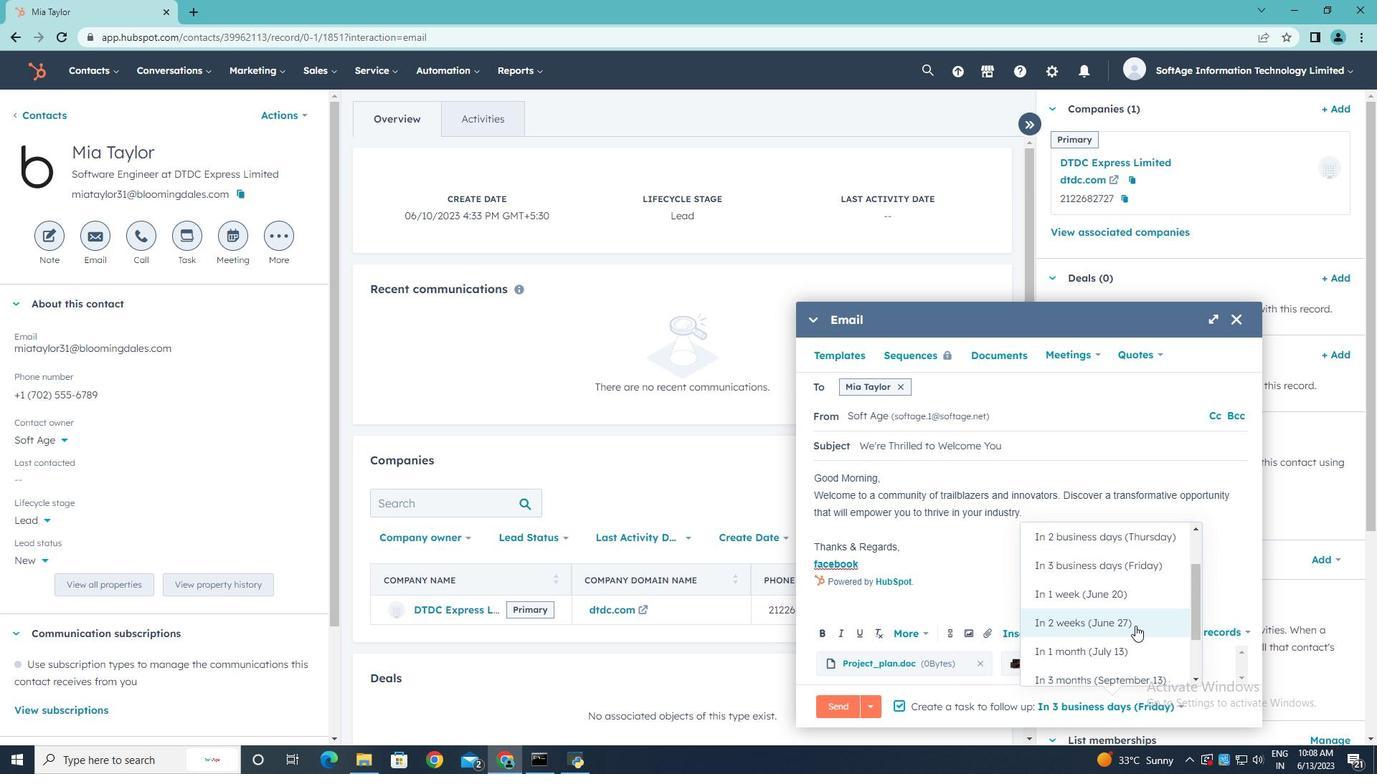
Action: Mouse moved to (829, 705)
Screenshot: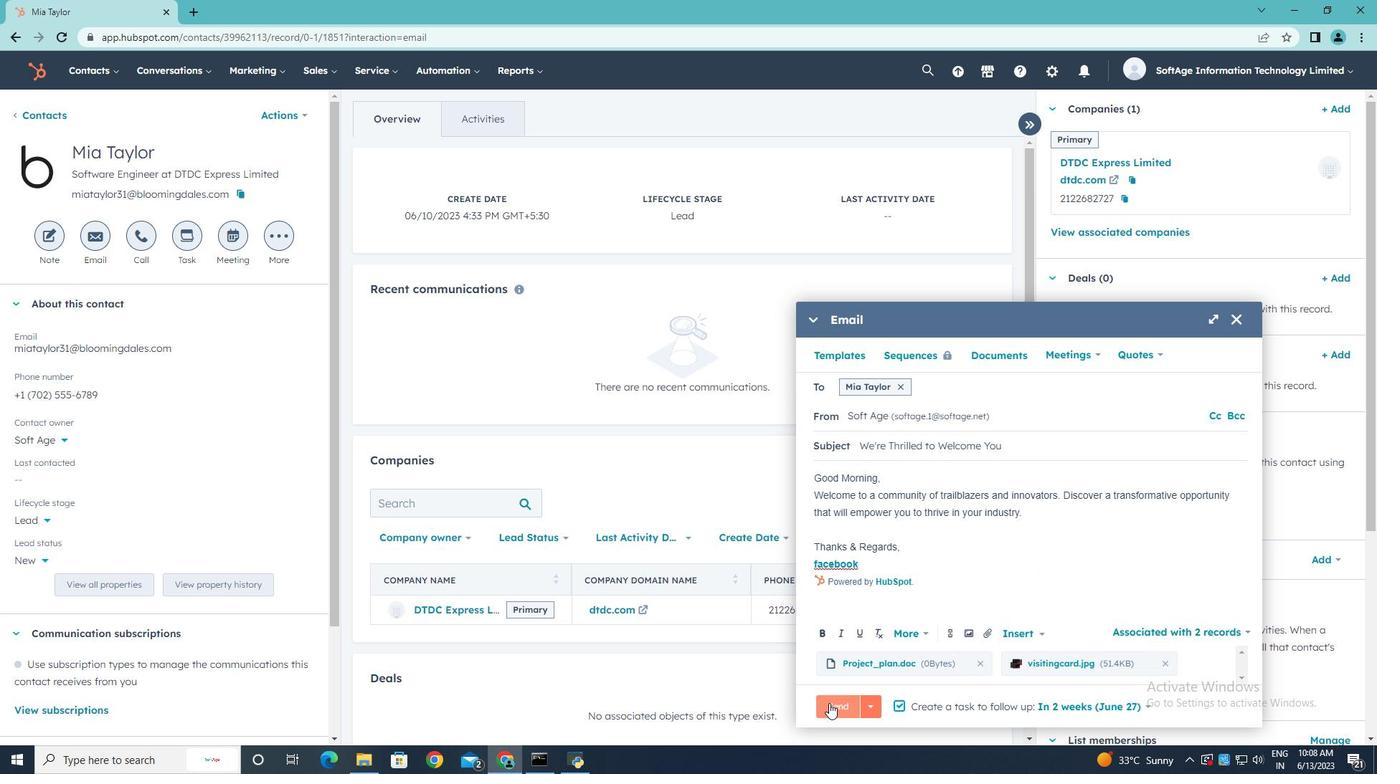 
Action: Mouse pressed left at (829, 705)
Screenshot: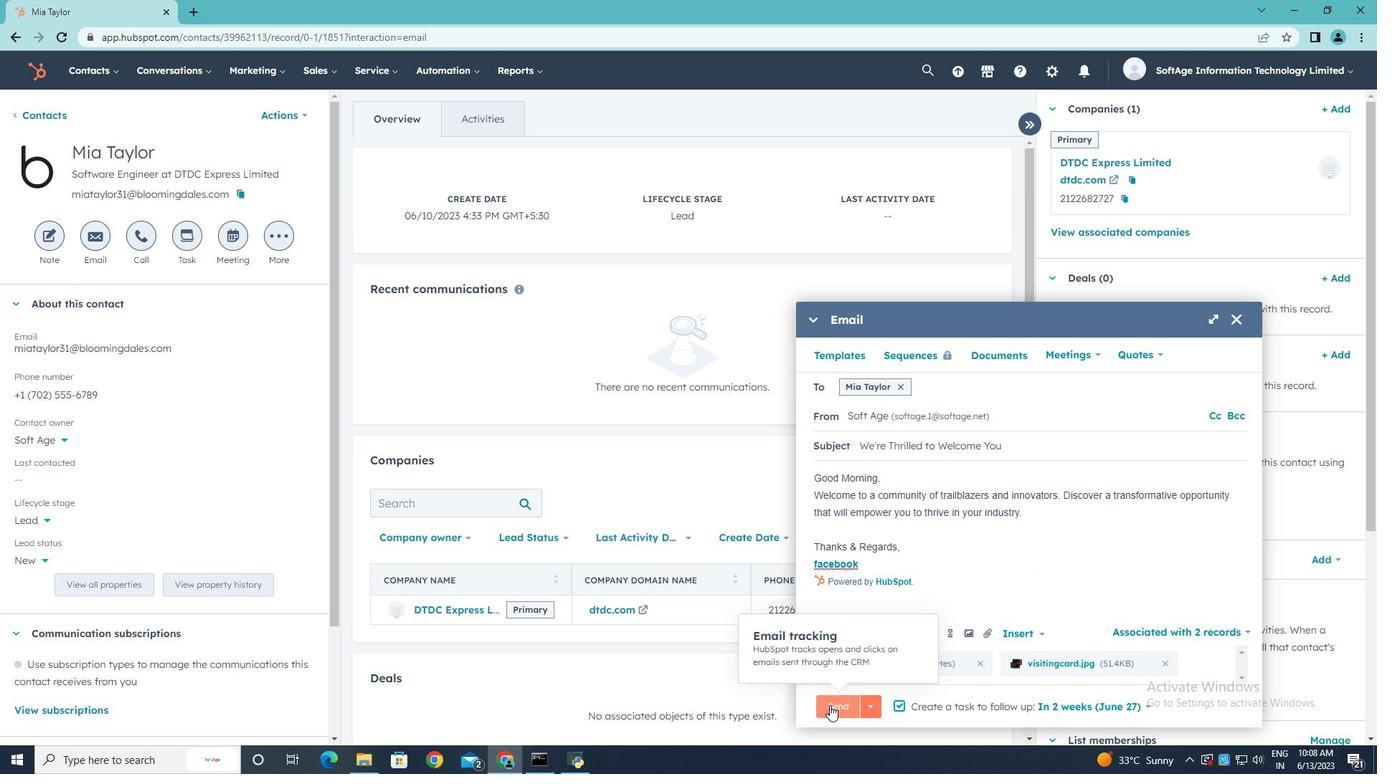 
